 Task: Find connections with filter location Rowville with filter topic #Startuplife with filter profile language Spanish with filter current company MayHaps Consulting...!!! with filter school Maulana Azad College with filter industry Wholesale Footwear with filter service category Commercial Real Estate with filter keywords title Community Food Project Worker
Action: Mouse moved to (177, 179)
Screenshot: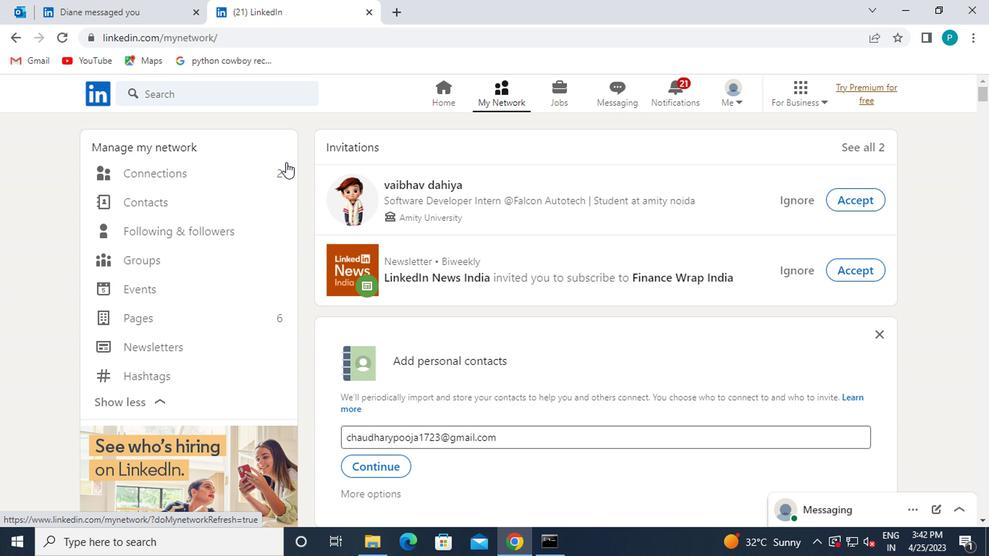
Action: Mouse pressed left at (177, 179)
Screenshot: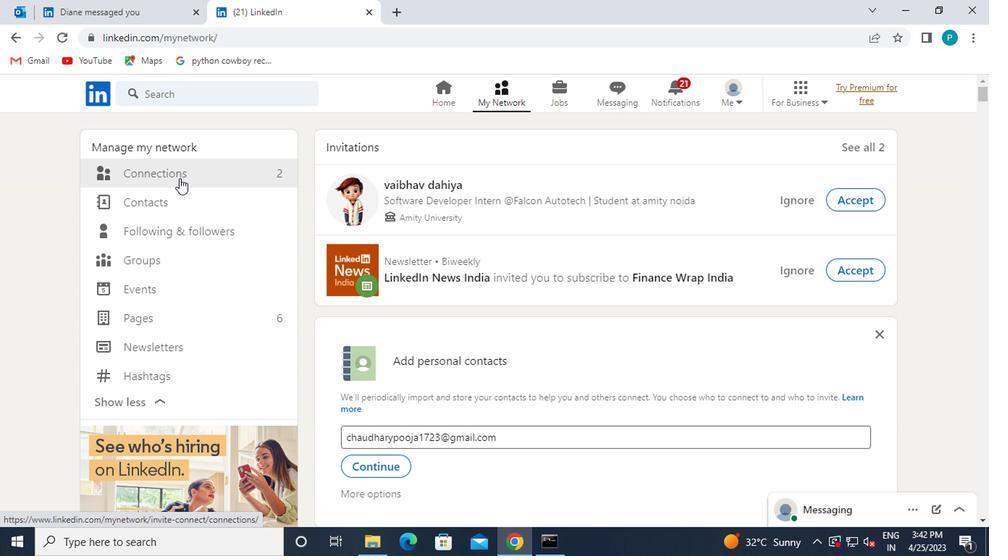 
Action: Mouse moved to (591, 179)
Screenshot: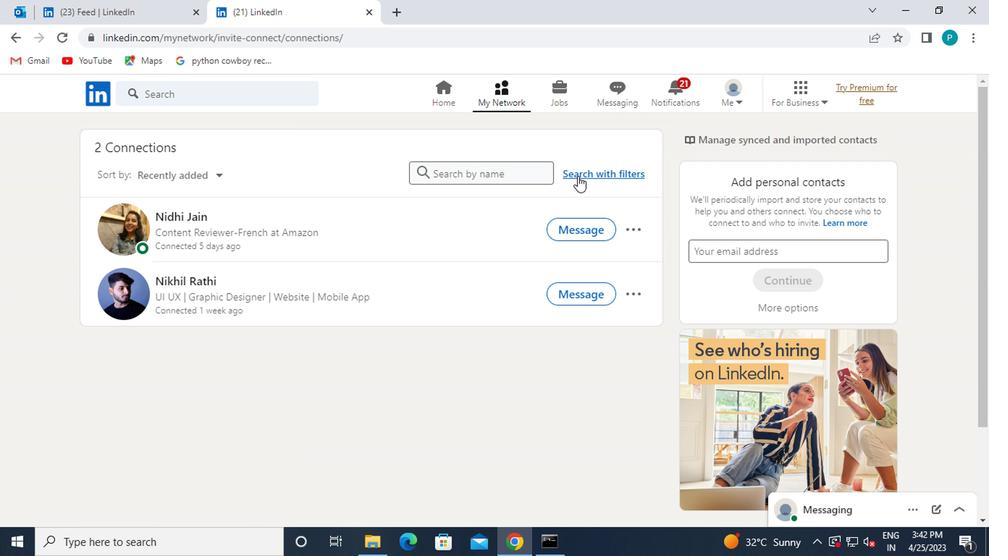 
Action: Mouse pressed left at (591, 179)
Screenshot: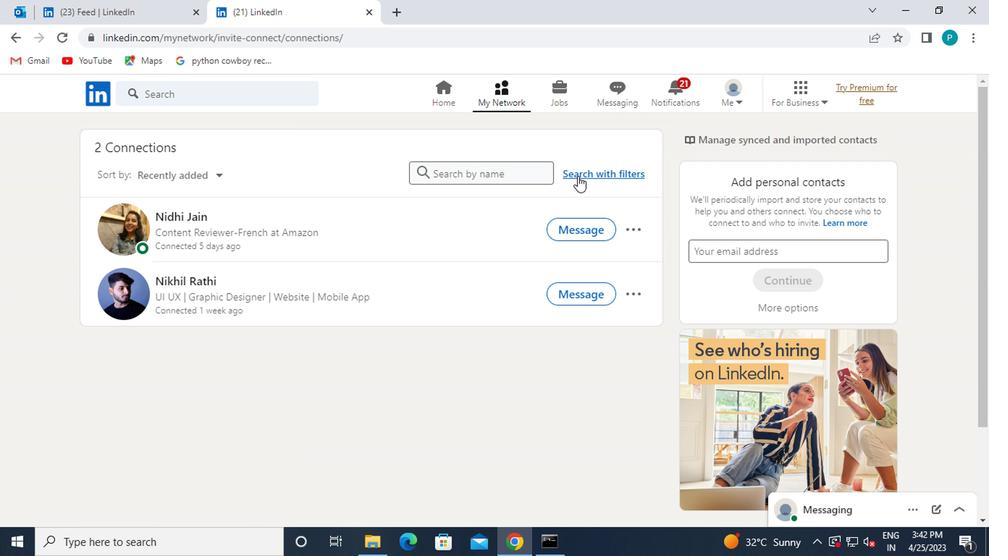 
Action: Mouse moved to (484, 138)
Screenshot: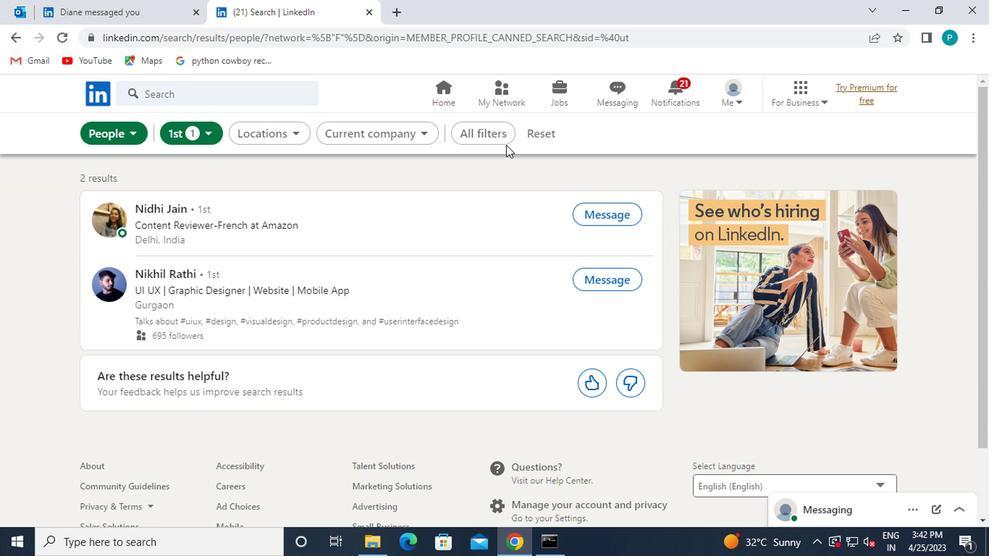 
Action: Mouse pressed left at (484, 138)
Screenshot: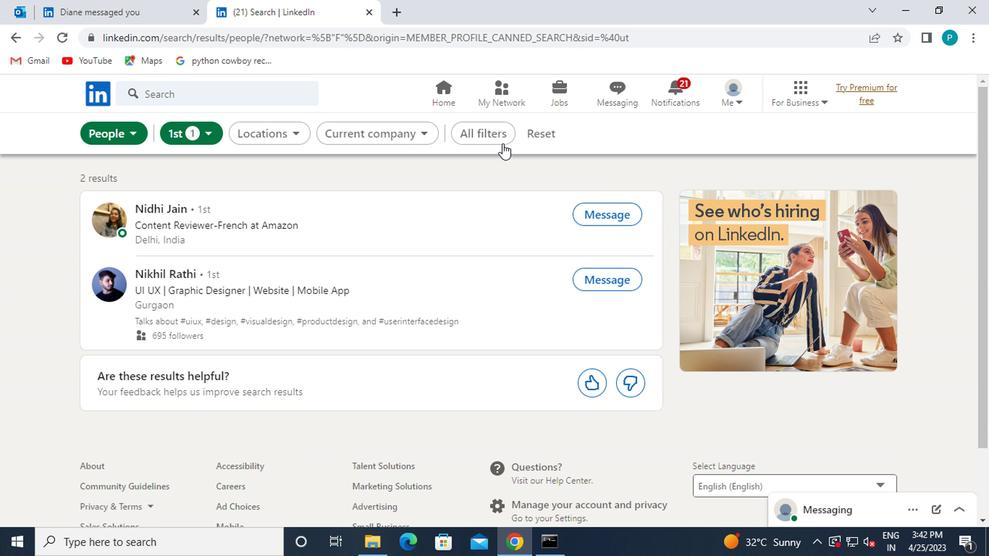 
Action: Mouse moved to (696, 276)
Screenshot: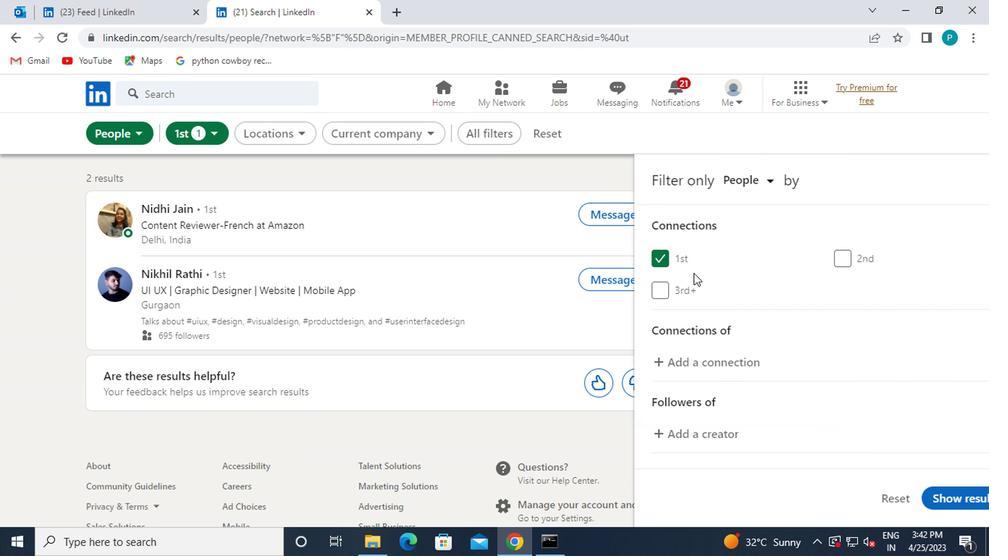 
Action: Mouse scrolled (696, 275) with delta (0, -1)
Screenshot: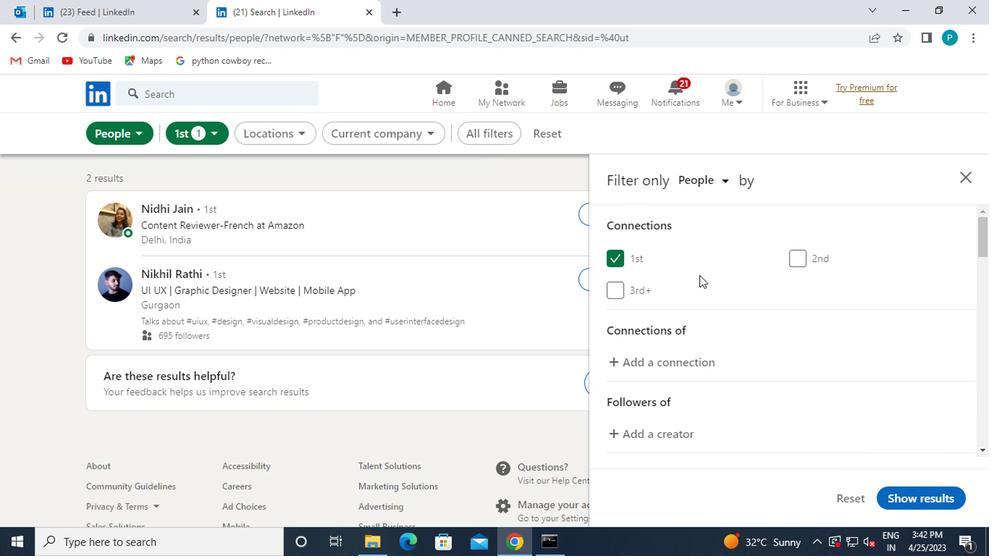 
Action: Mouse scrolled (696, 275) with delta (0, -1)
Screenshot: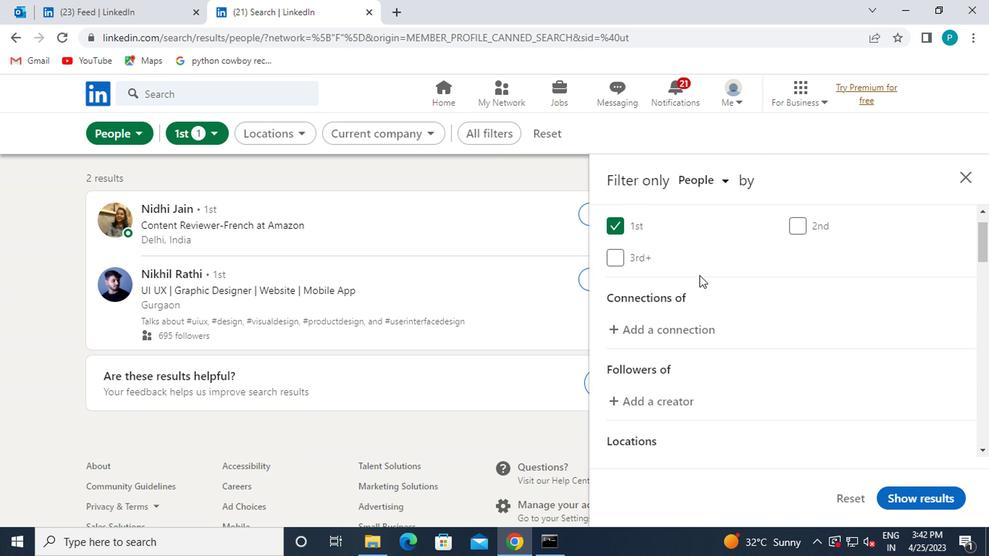 
Action: Mouse moved to (738, 365)
Screenshot: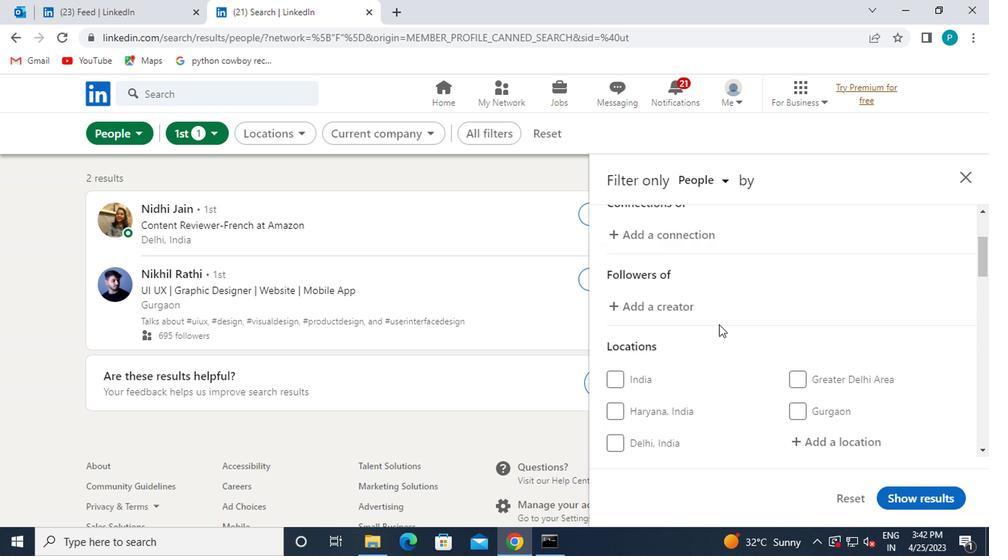 
Action: Mouse scrolled (738, 364) with delta (0, 0)
Screenshot: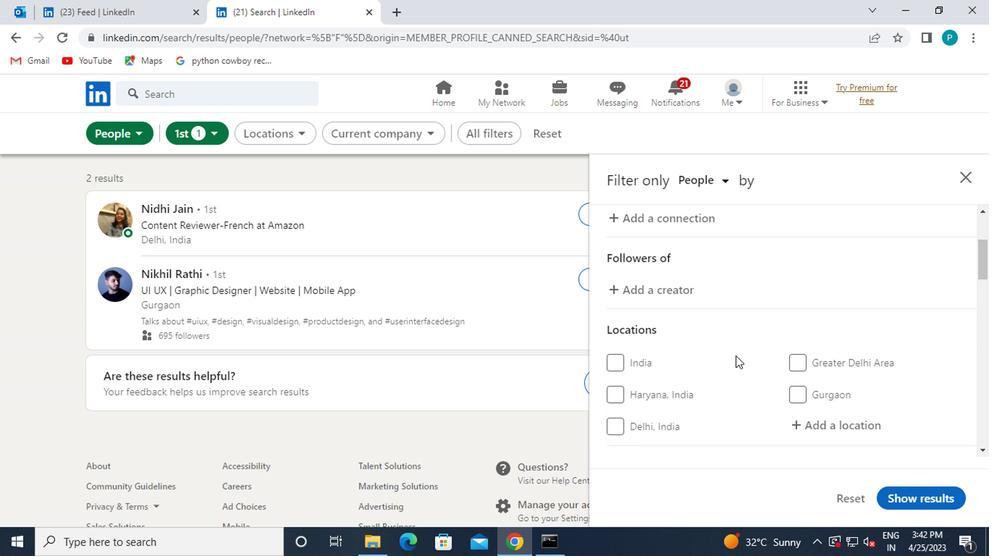 
Action: Mouse moved to (796, 356)
Screenshot: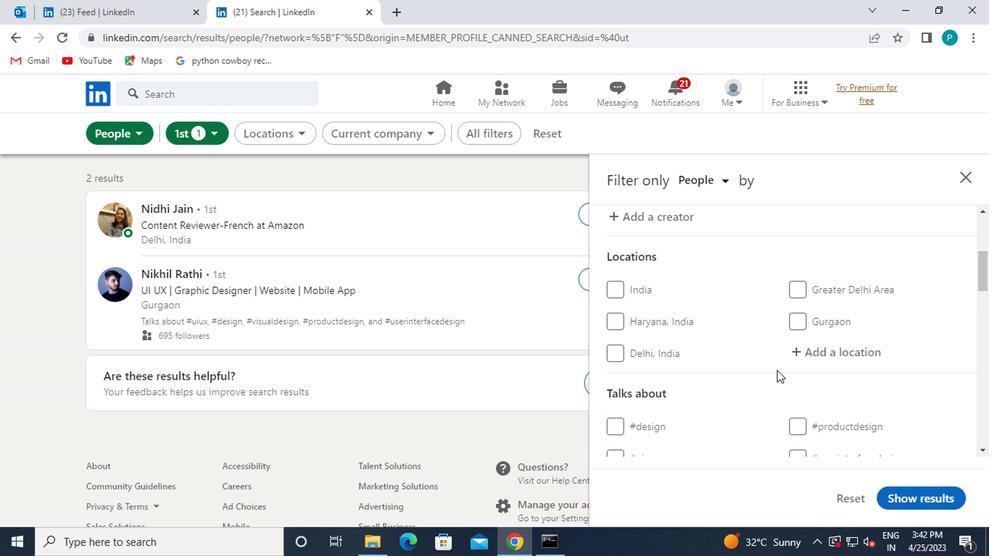 
Action: Mouse pressed left at (796, 356)
Screenshot: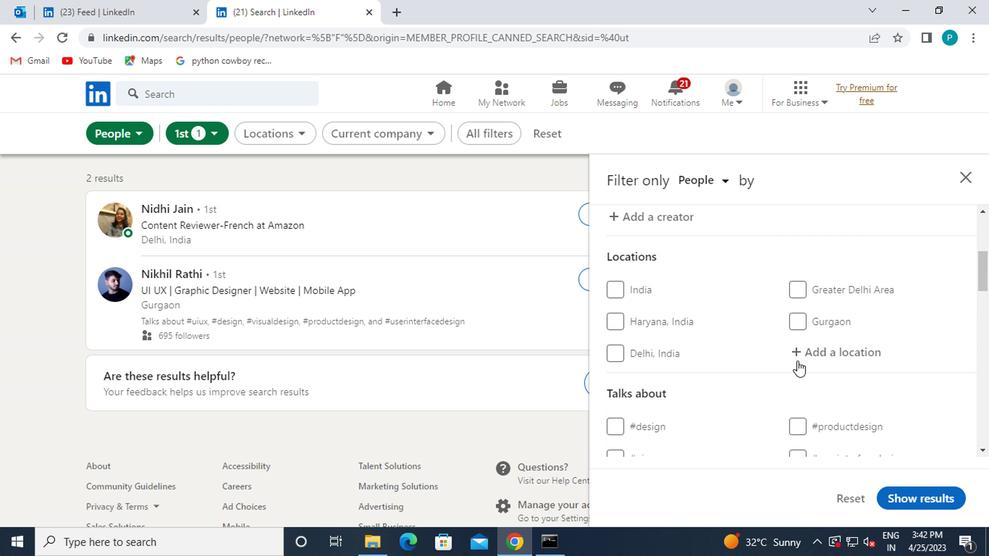 
Action: Mouse moved to (426, 555)
Screenshot: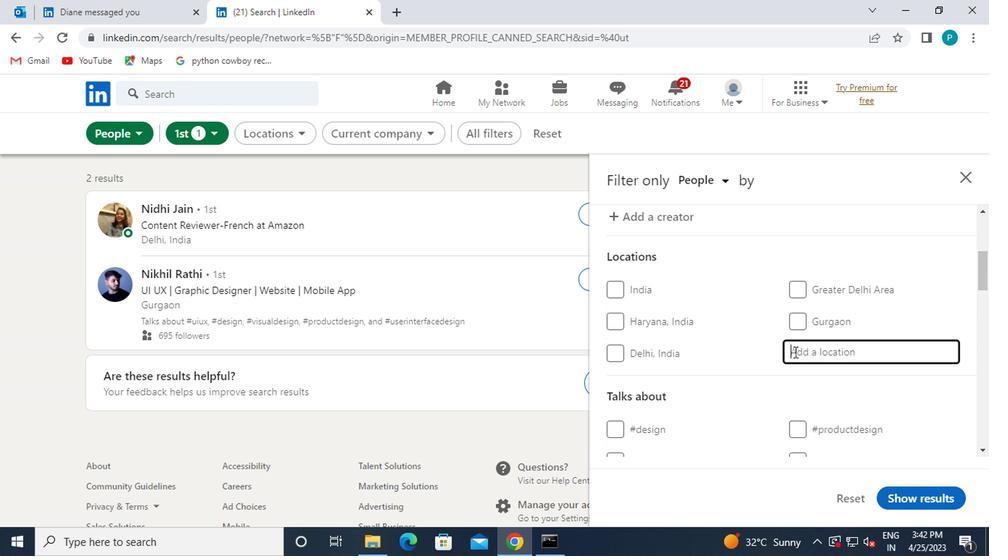 
Action: Key pressed <Key.caps_lock>
Screenshot: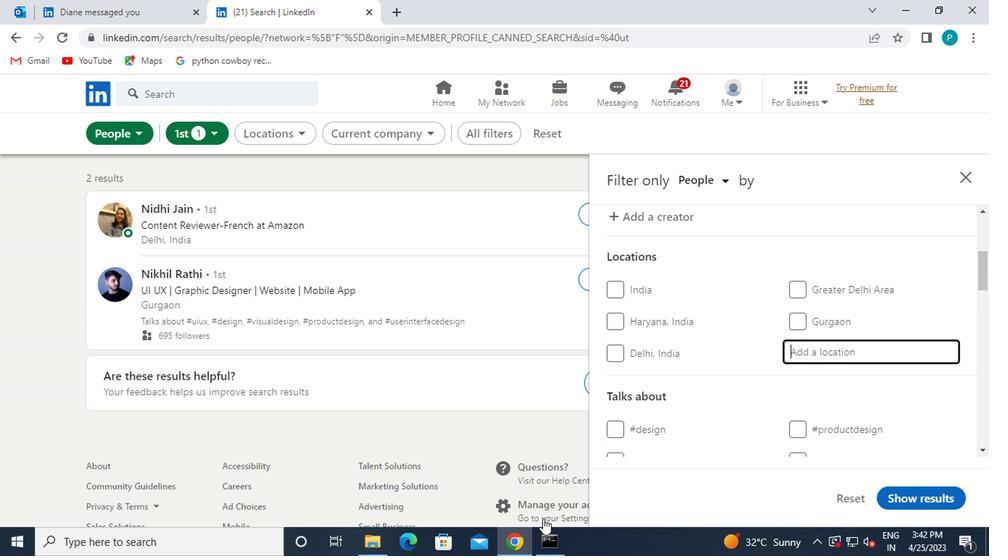 
Action: Mouse moved to (378, 555)
Screenshot: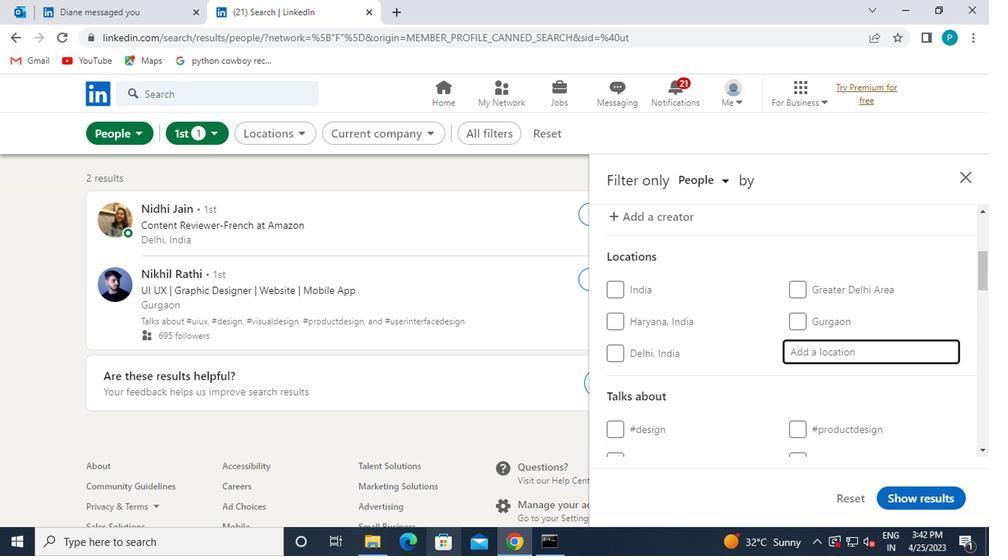 
Action: Key pressed r
Screenshot: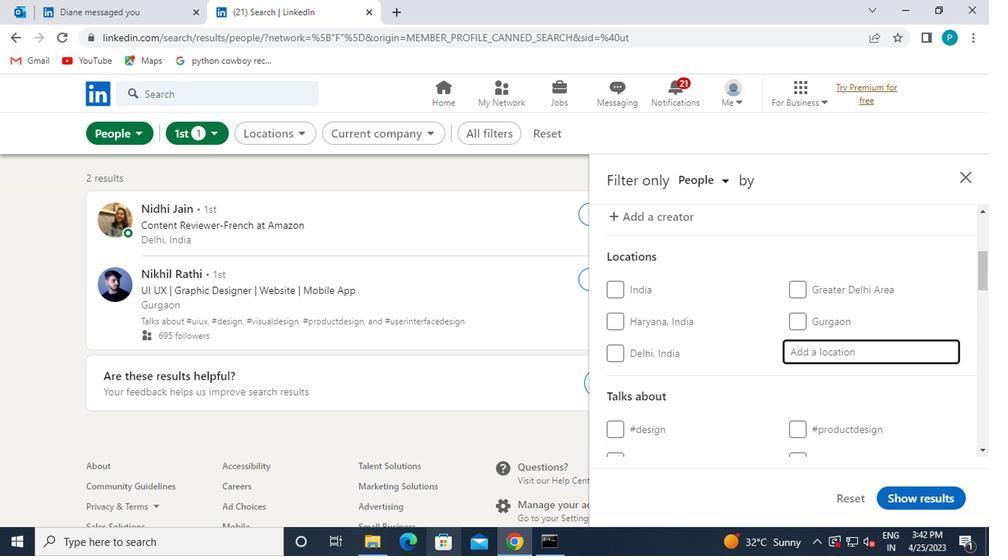 
Action: Mouse moved to (370, 555)
Screenshot: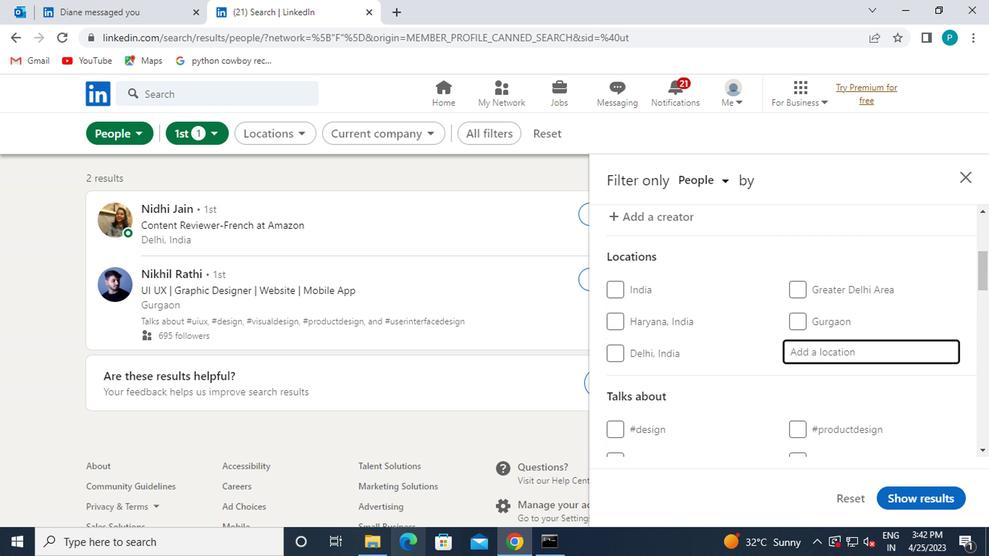 
Action: Key pressed <Key.caps_lock>
Screenshot: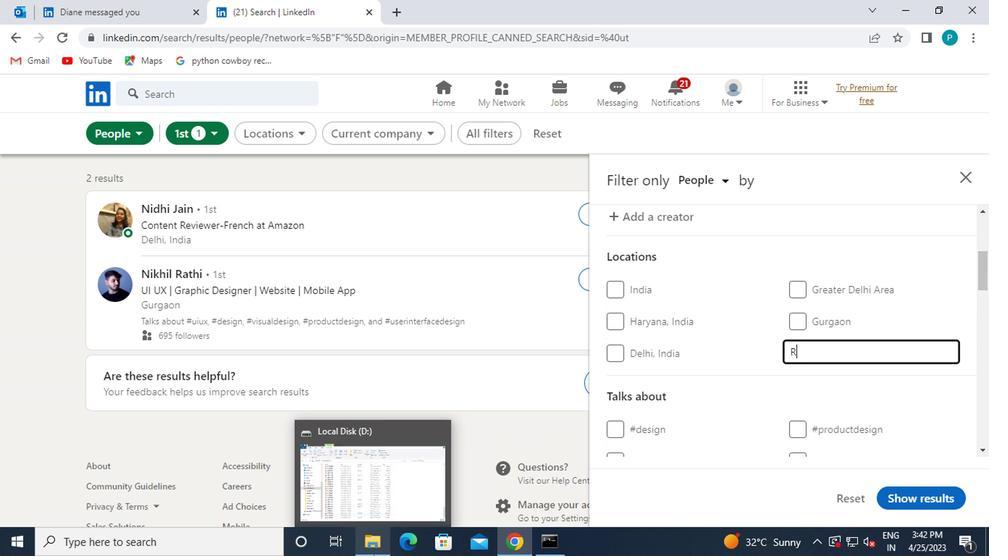 
Action: Mouse moved to (503, 424)
Screenshot: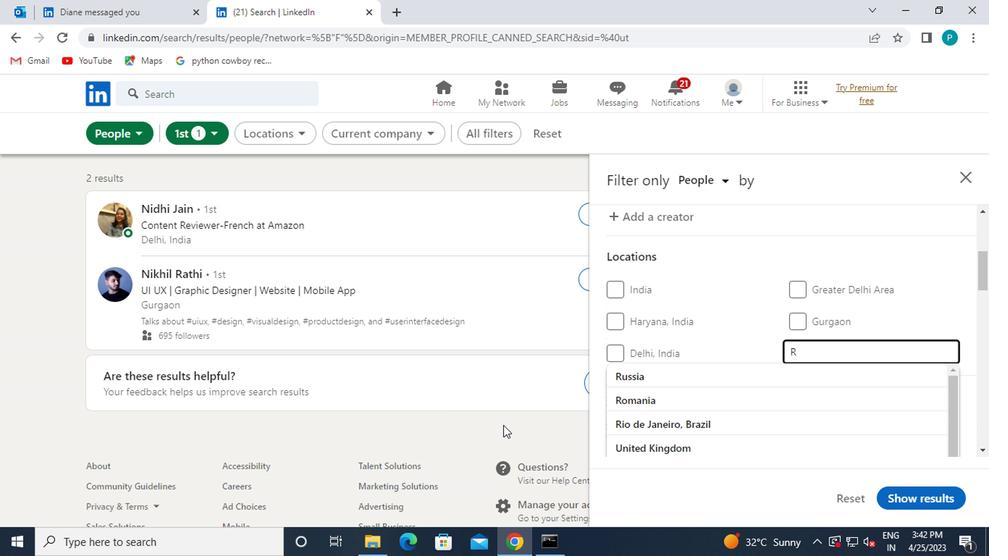 
Action: Key pressed owville
Screenshot: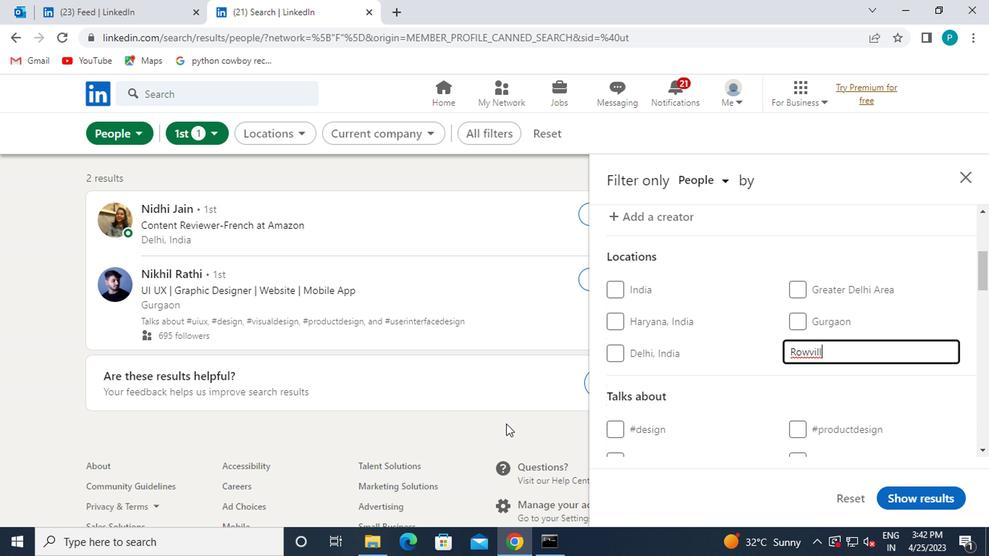 
Action: Mouse moved to (681, 420)
Screenshot: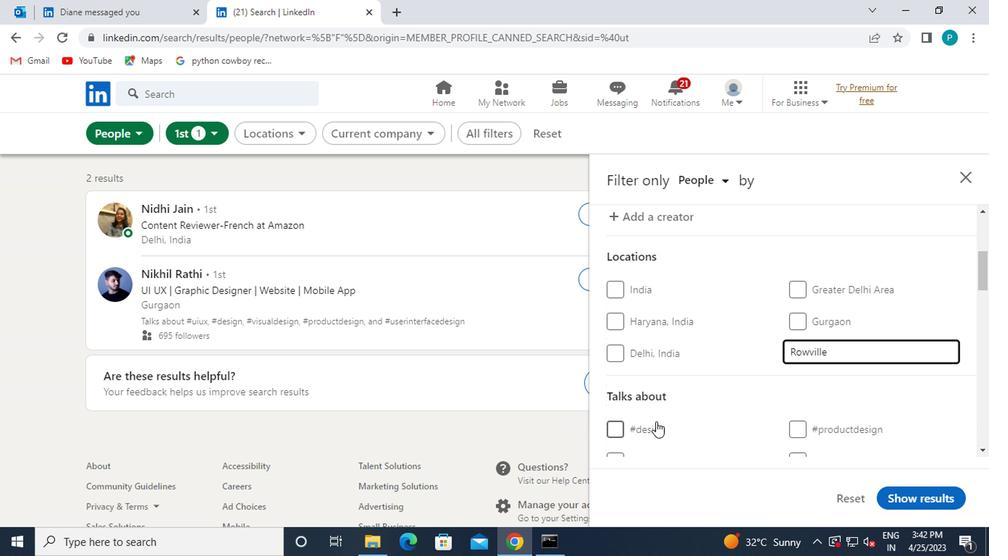 
Action: Key pressed <Key.enter>
Screenshot: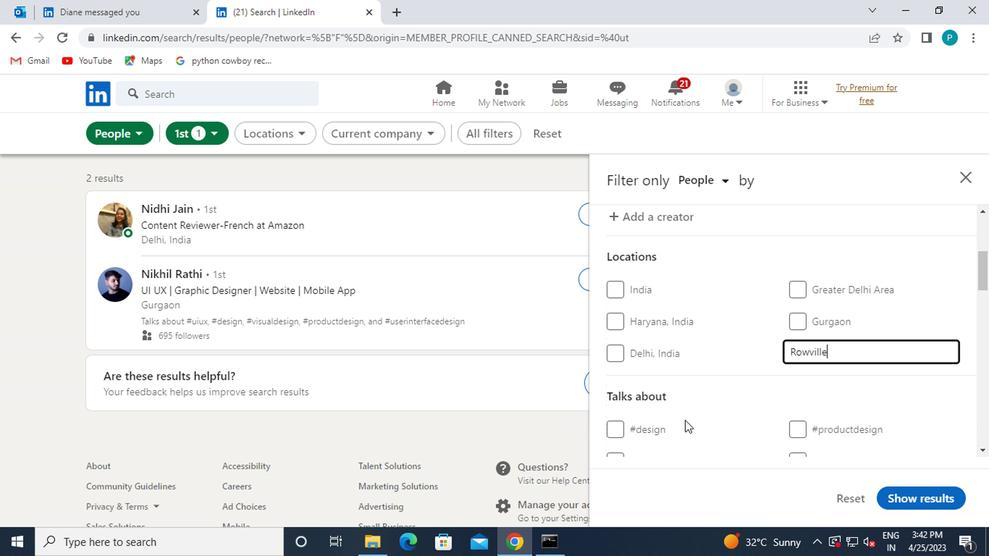 
Action: Mouse moved to (736, 387)
Screenshot: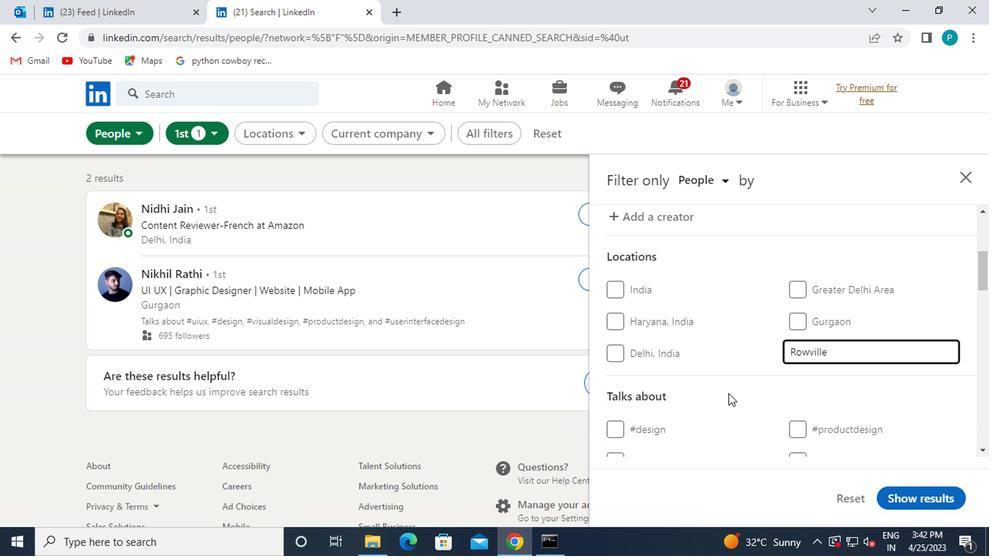 
Action: Mouse scrolled (736, 386) with delta (0, -1)
Screenshot: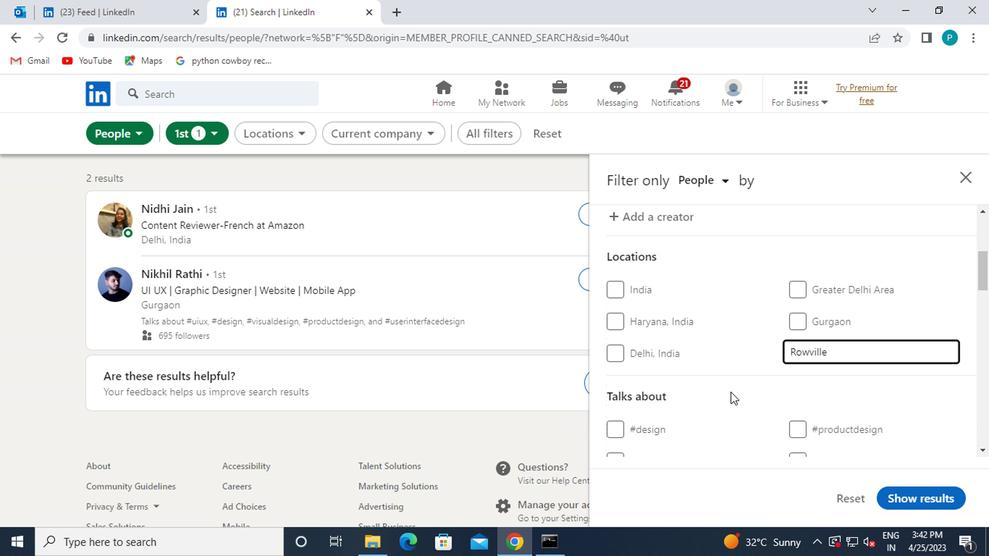 
Action: Mouse moved to (804, 424)
Screenshot: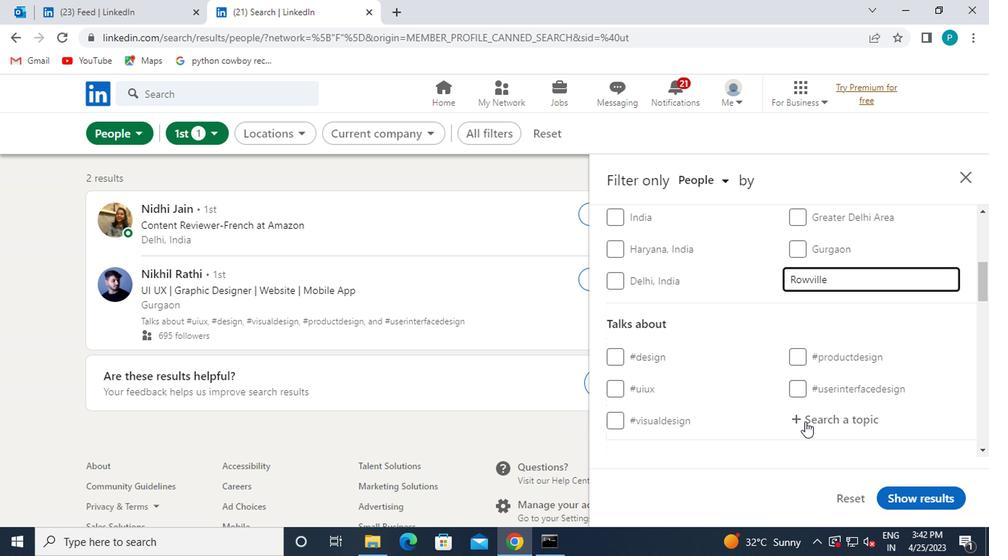 
Action: Mouse pressed left at (804, 424)
Screenshot: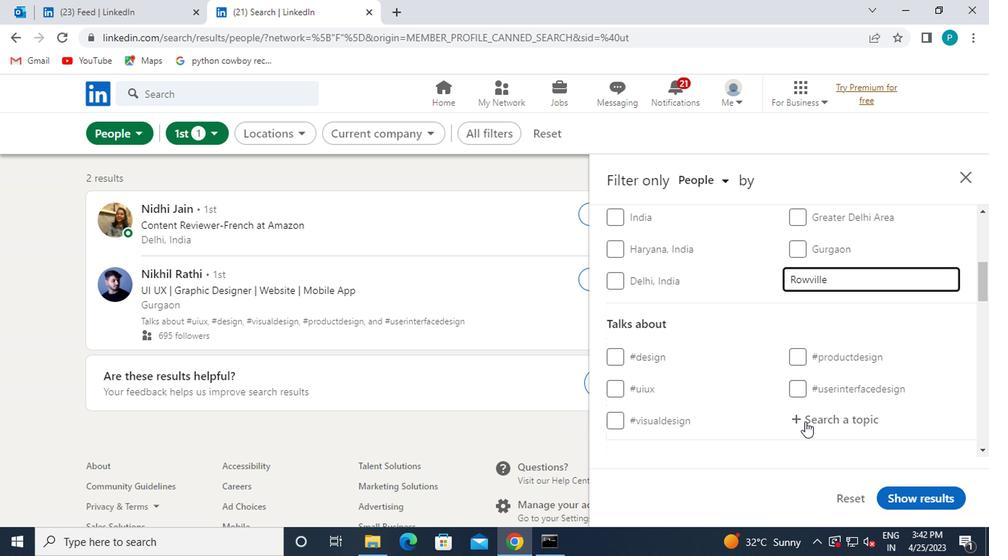 
Action: Mouse moved to (804, 426)
Screenshot: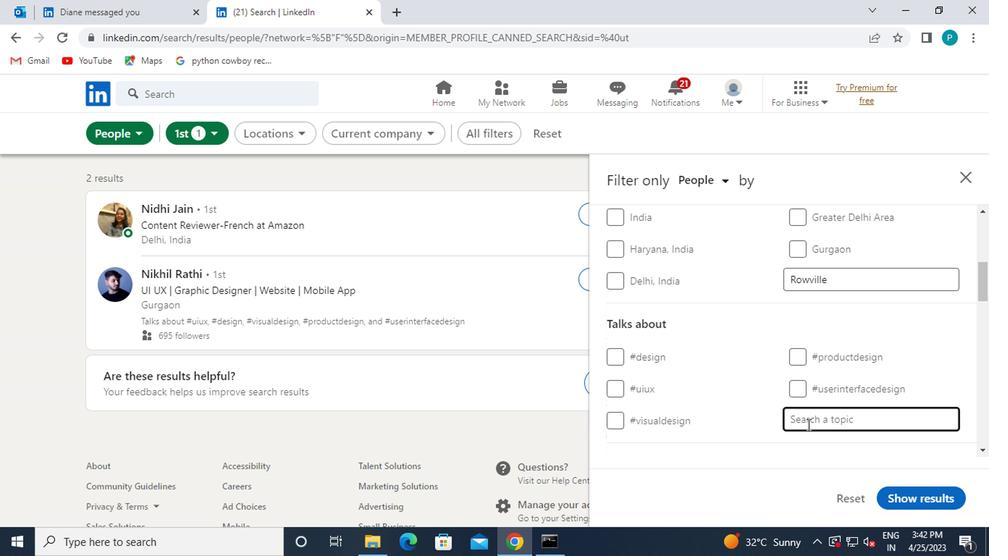 
Action: Key pressed <Key.shift>
Screenshot: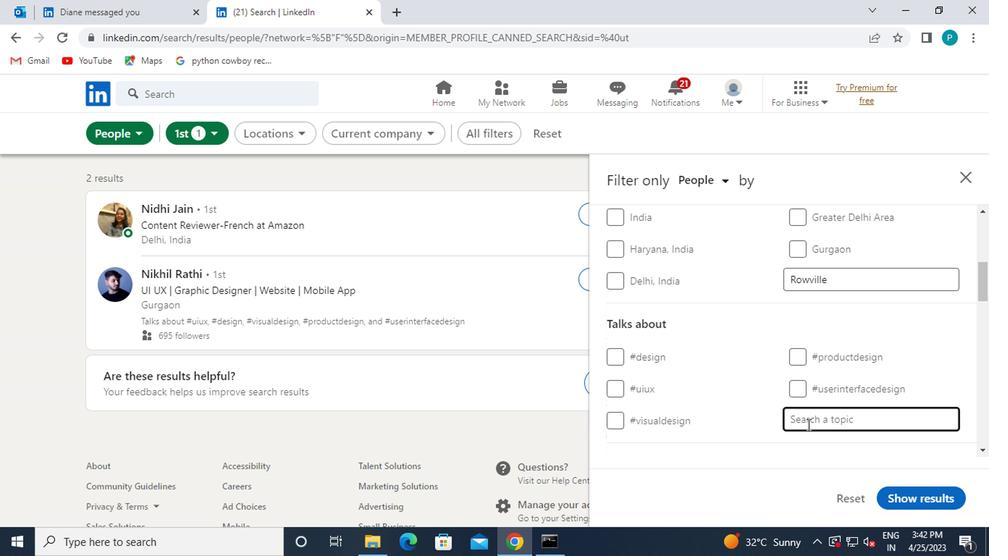 
Action: Mouse moved to (785, 440)
Screenshot: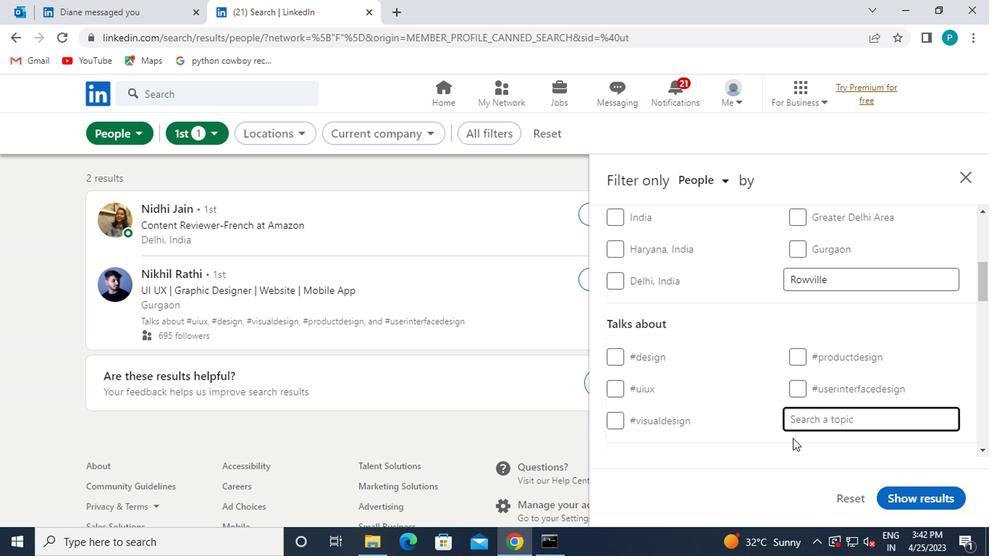 
Action: Key pressed #ST
Screenshot: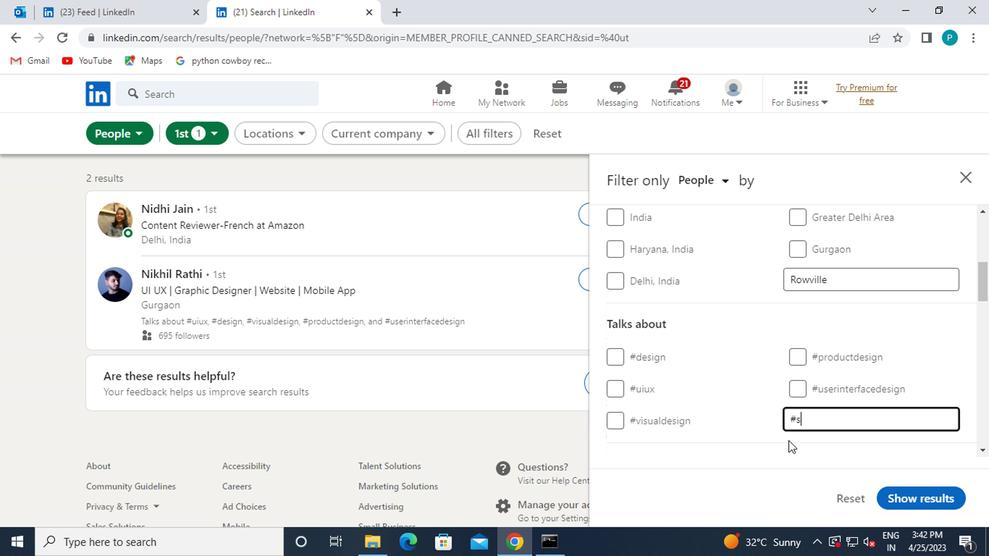 
Action: Mouse moved to (784, 491)
Screenshot: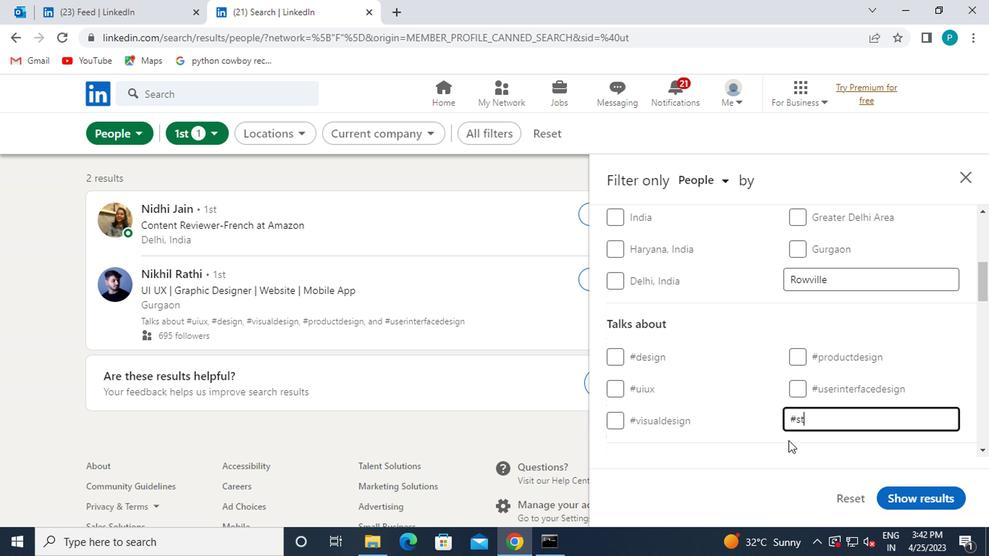 
Action: Key pressed ARTUPLIFE
Screenshot: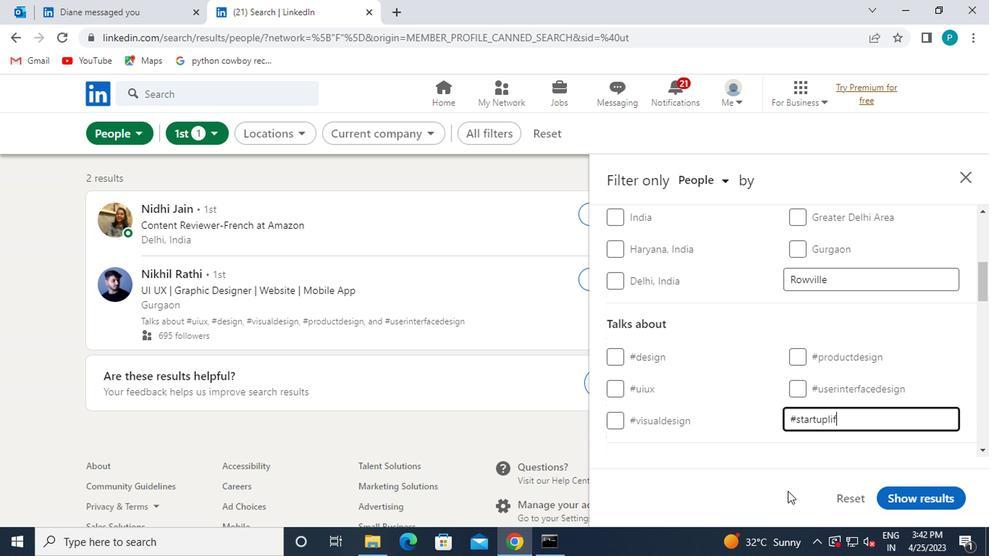 
Action: Mouse moved to (760, 447)
Screenshot: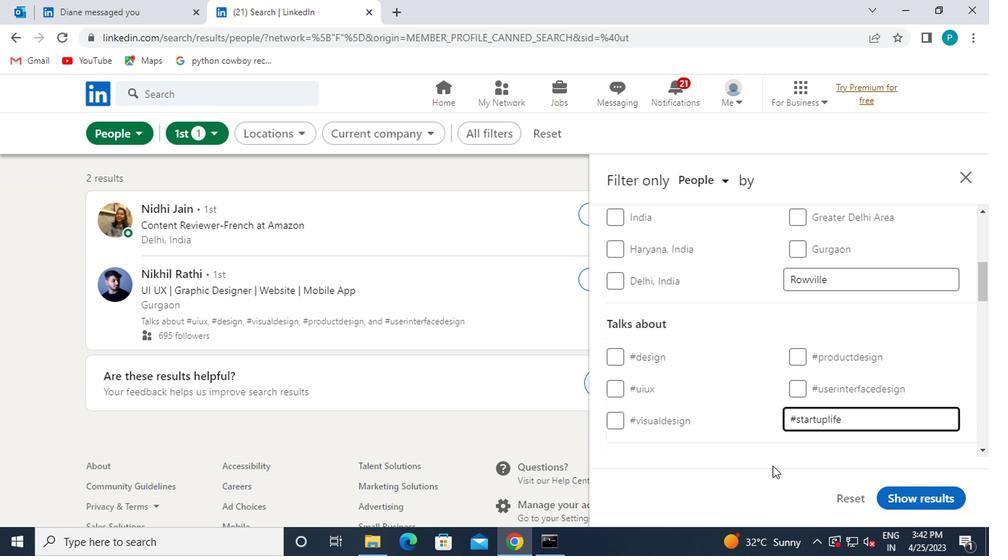 
Action: Mouse scrolled (760, 446) with delta (0, -1)
Screenshot: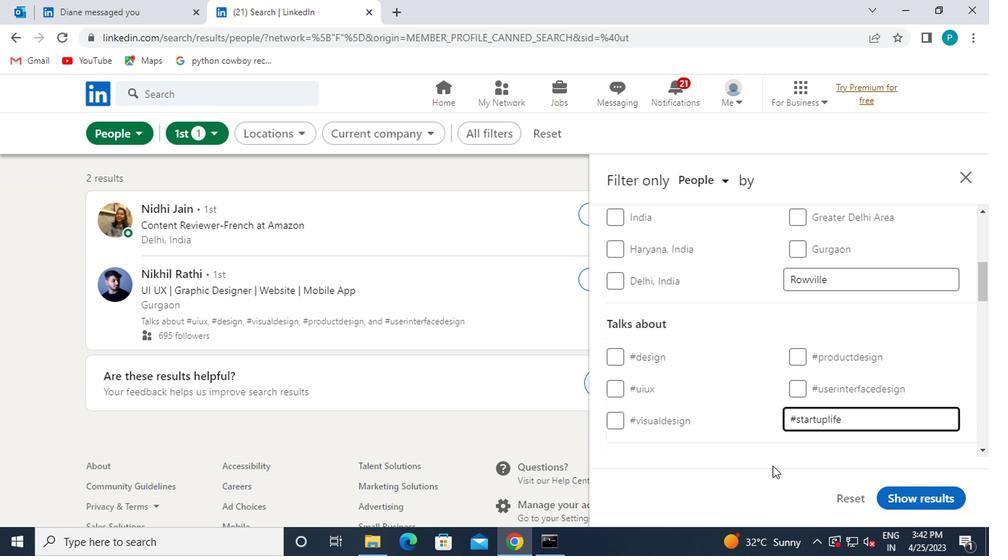 
Action: Mouse scrolled (760, 446) with delta (0, -1)
Screenshot: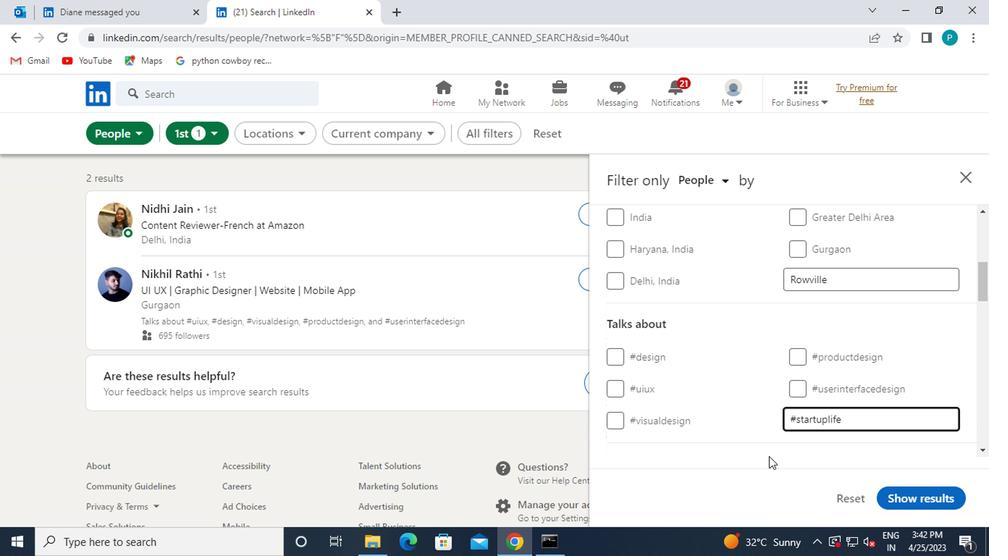 
Action: Mouse moved to (740, 362)
Screenshot: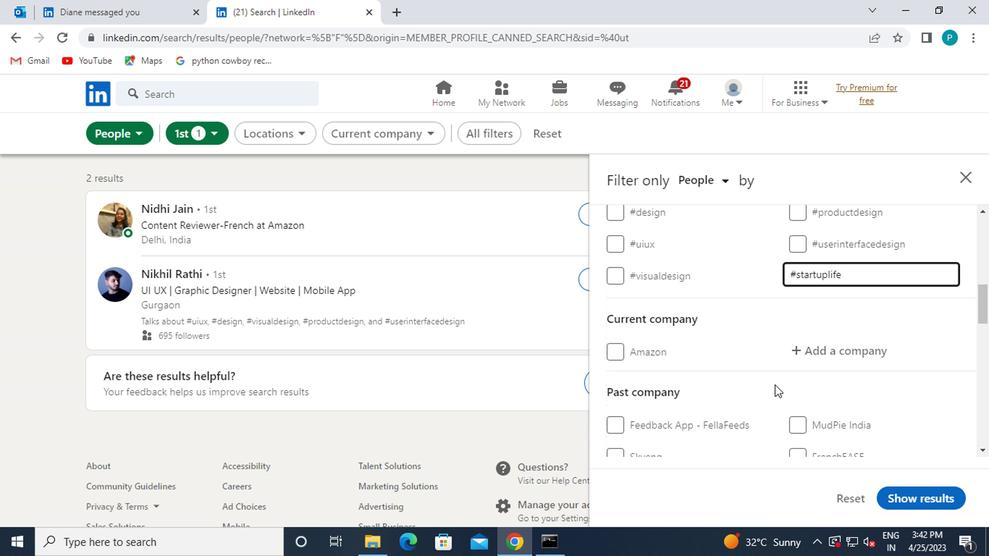 
Action: Mouse scrolled (740, 361) with delta (0, -1)
Screenshot: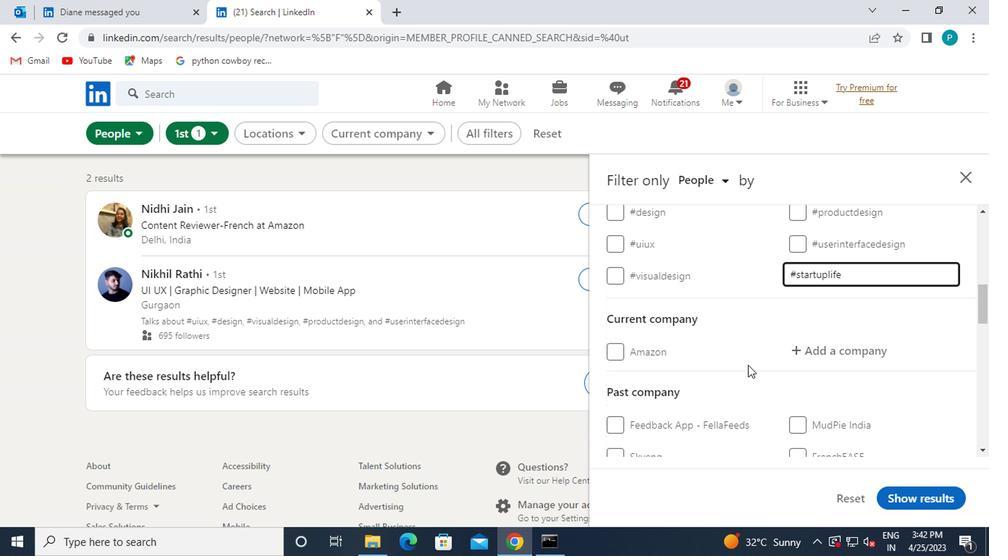 
Action: Mouse moved to (799, 273)
Screenshot: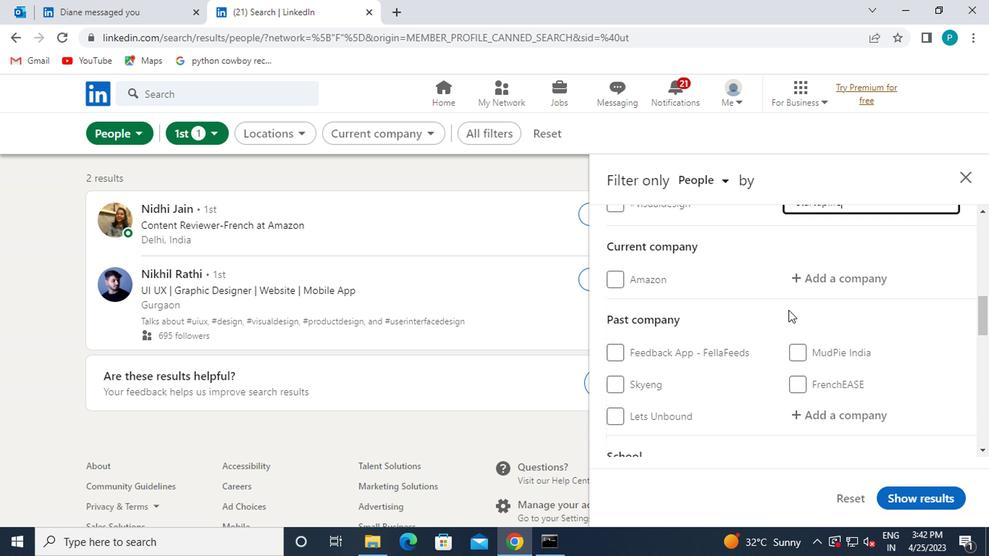 
Action: Mouse pressed left at (799, 273)
Screenshot: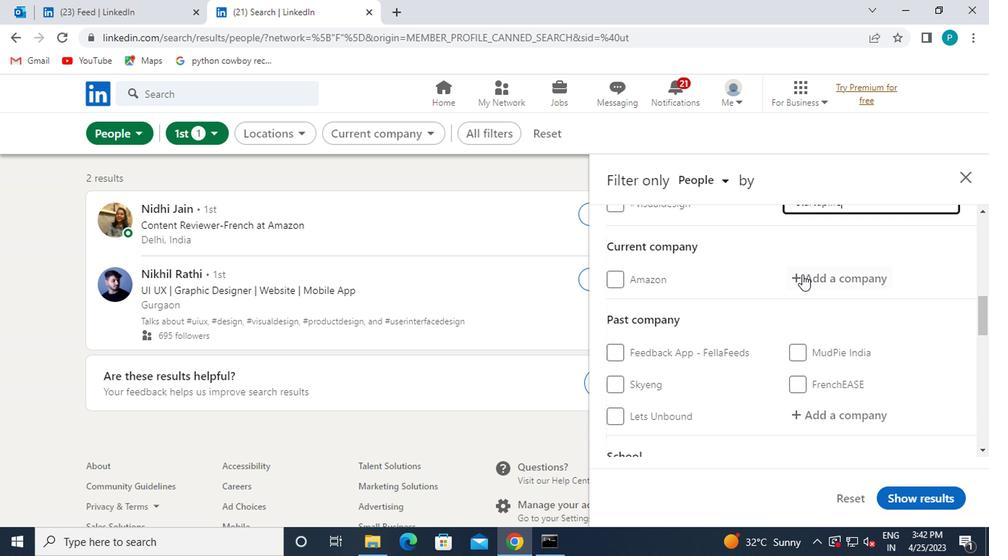 
Action: Mouse moved to (799, 273)
Screenshot: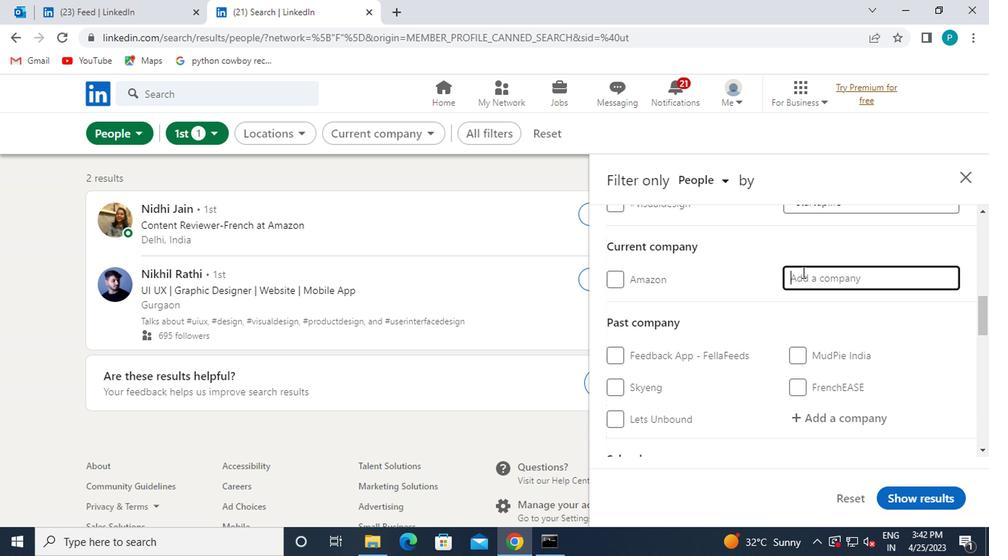
Action: Key pressed MAYHAPS
Screenshot: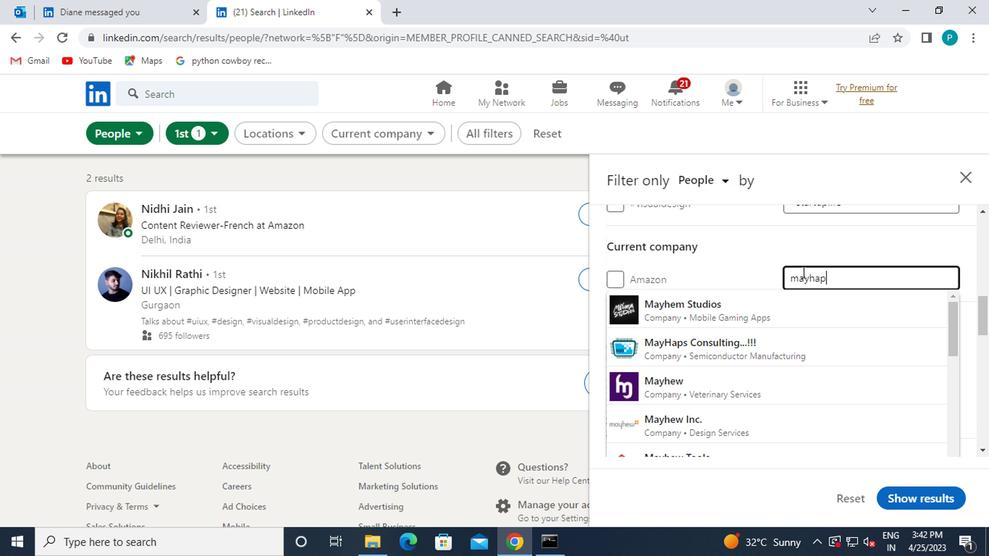 
Action: Mouse moved to (764, 310)
Screenshot: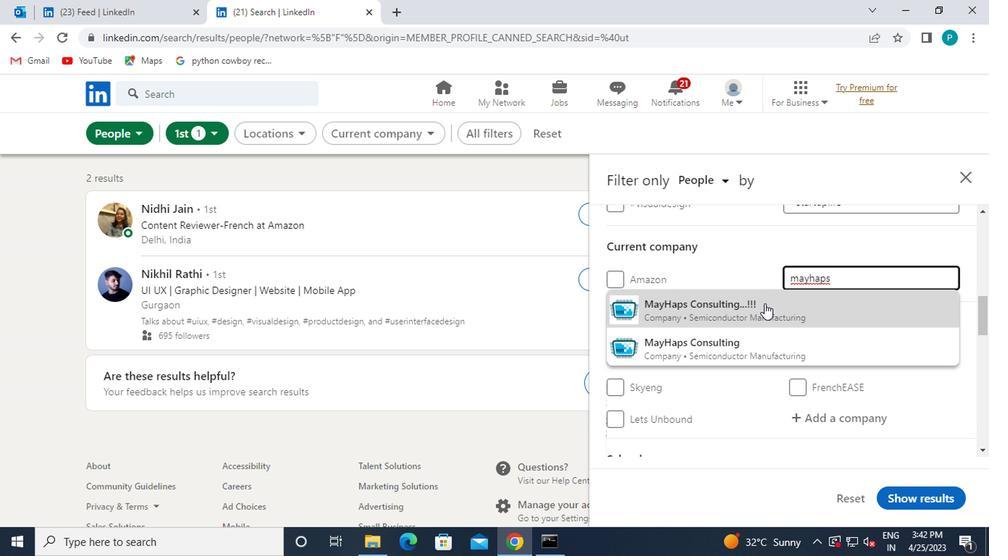 
Action: Mouse pressed left at (764, 310)
Screenshot: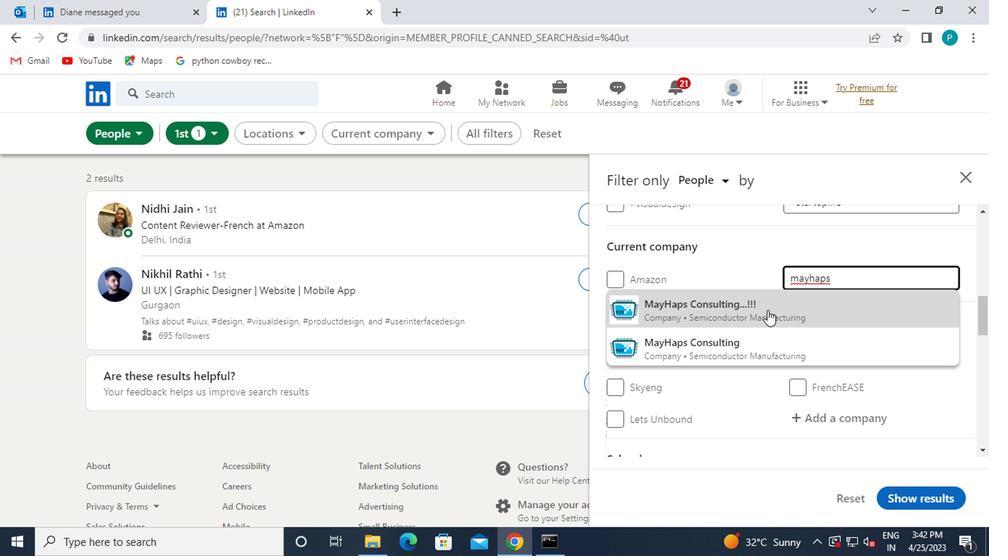
Action: Mouse moved to (732, 385)
Screenshot: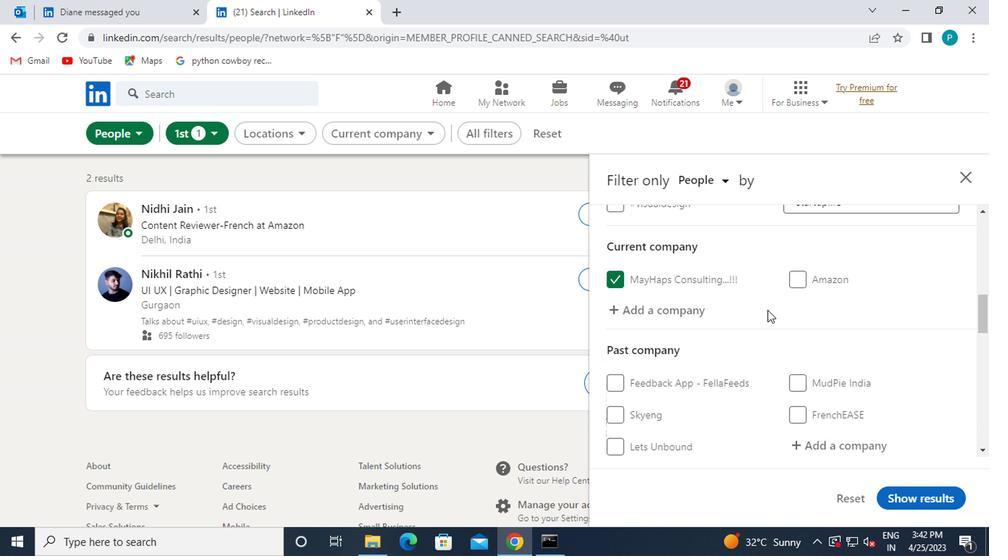 
Action: Mouse scrolled (732, 384) with delta (0, -1)
Screenshot: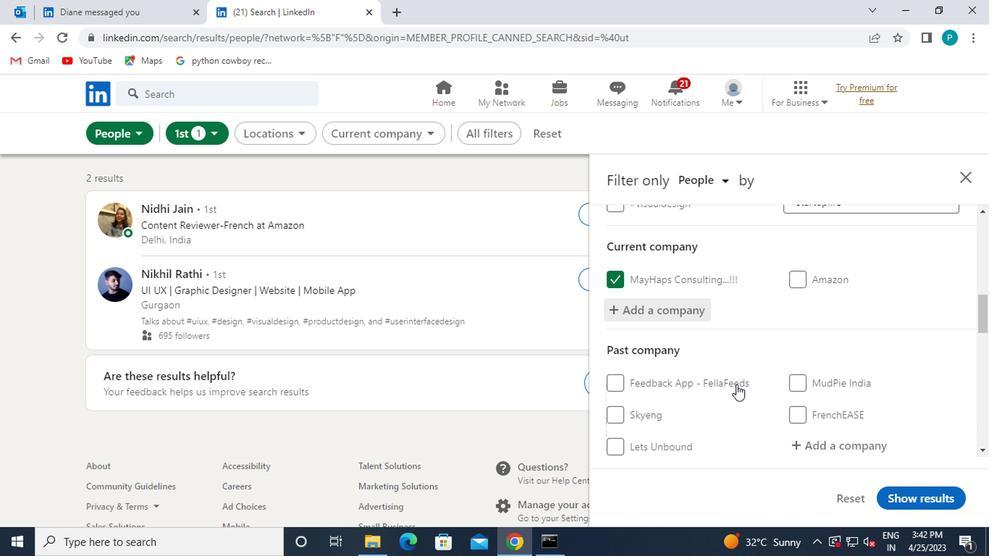 
Action: Mouse moved to (733, 379)
Screenshot: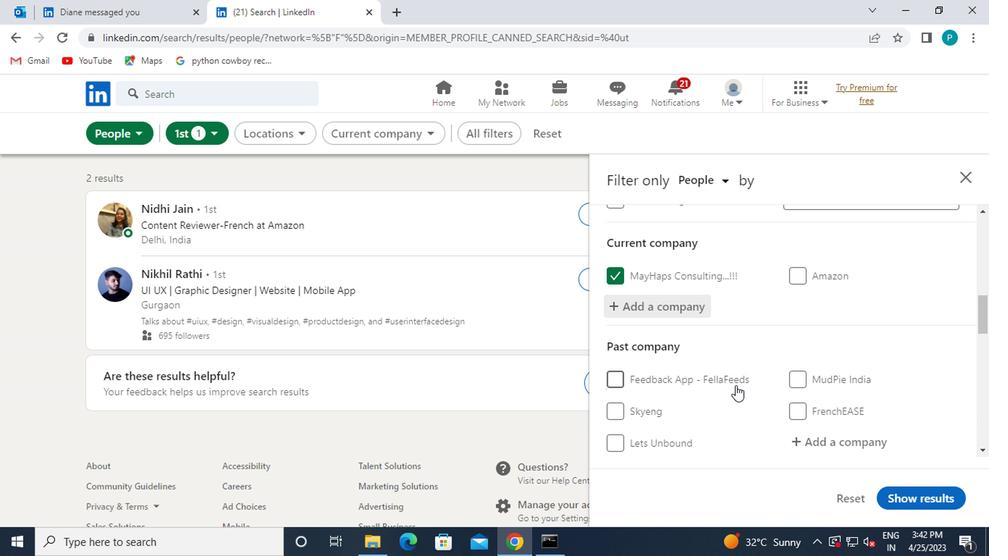 
Action: Mouse scrolled (733, 379) with delta (0, 0)
Screenshot: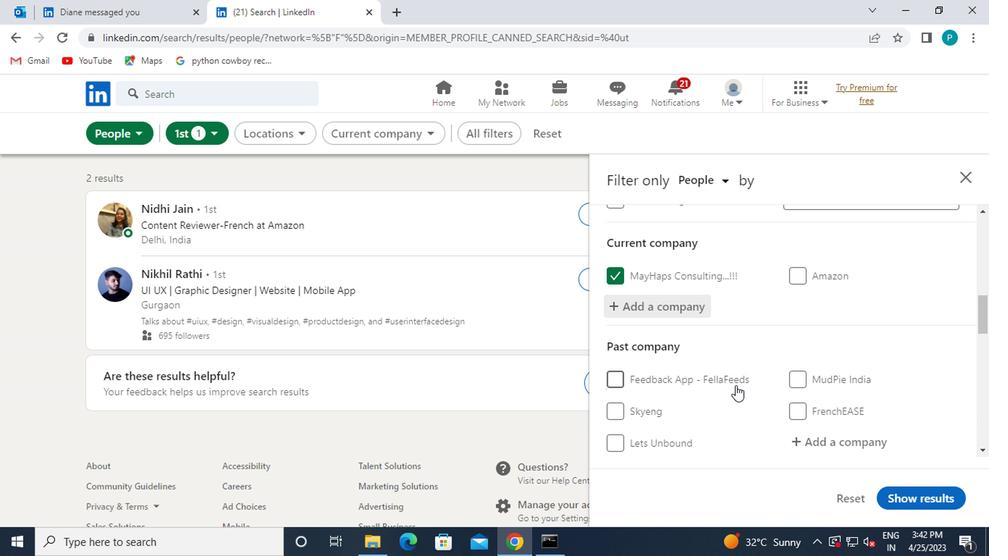 
Action: Mouse moved to (806, 364)
Screenshot: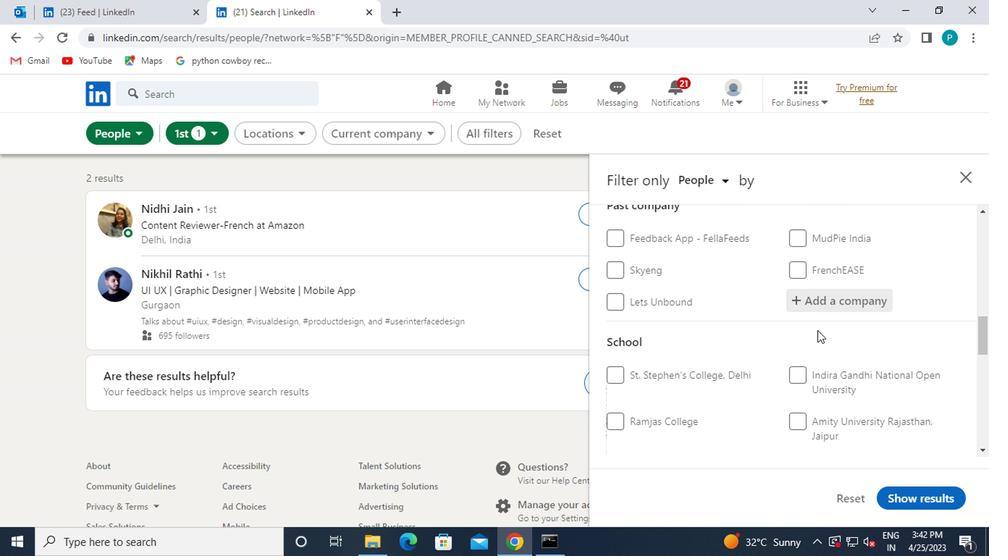 
Action: Mouse scrolled (806, 364) with delta (0, 0)
Screenshot: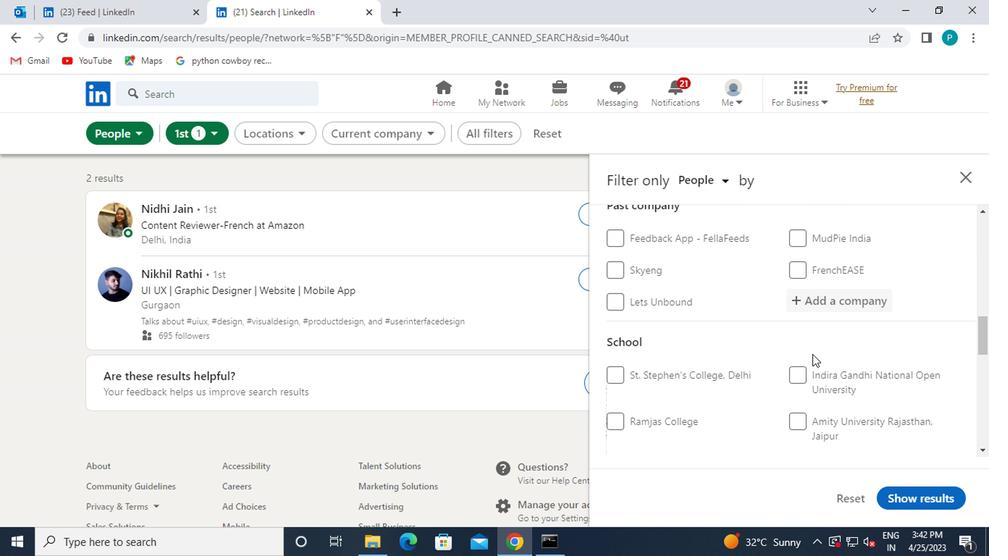 
Action: Mouse moved to (812, 403)
Screenshot: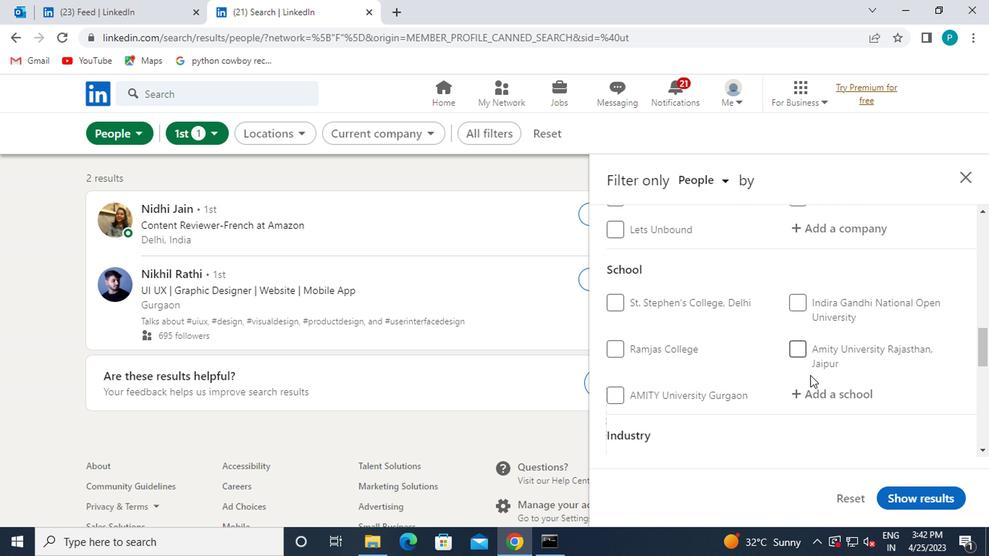 
Action: Mouse pressed left at (812, 403)
Screenshot: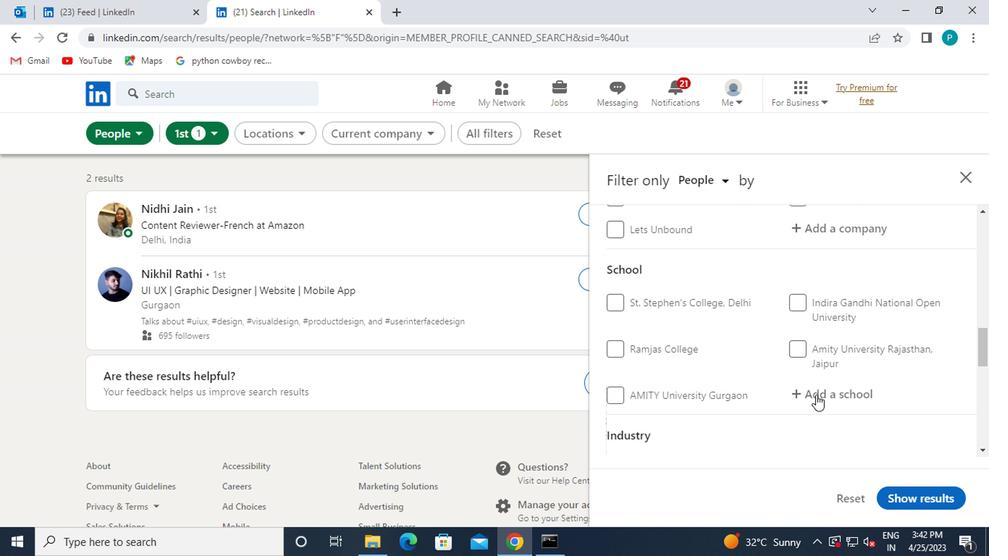 
Action: Mouse moved to (823, 402)
Screenshot: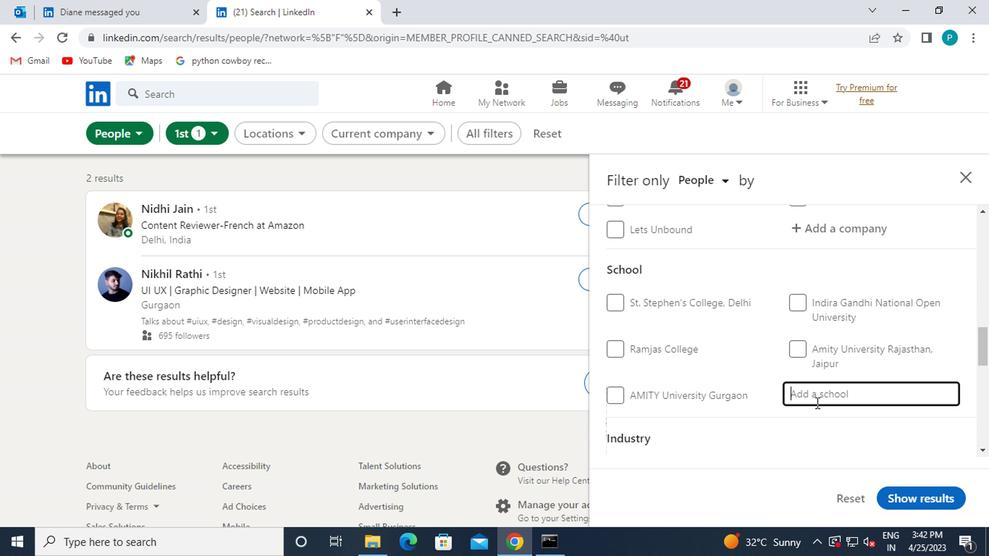 
Action: Key pressed MAULANA
Screenshot: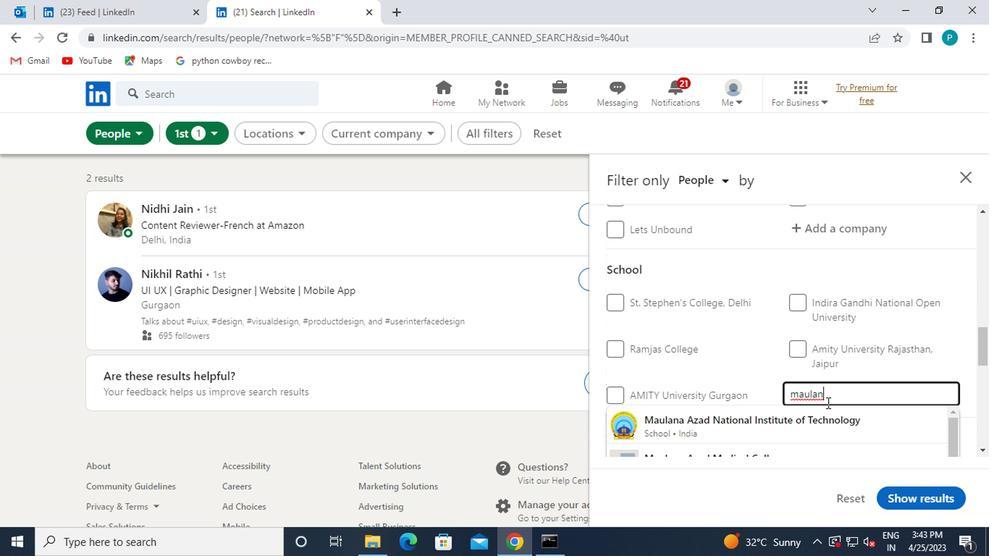 
Action: Mouse moved to (825, 413)
Screenshot: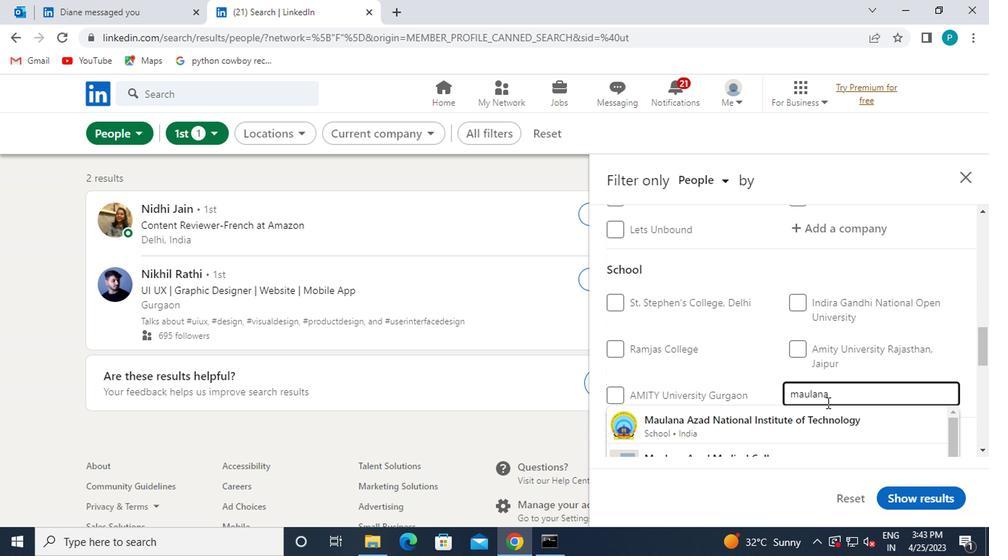 
Action: Mouse pressed left at (825, 413)
Screenshot: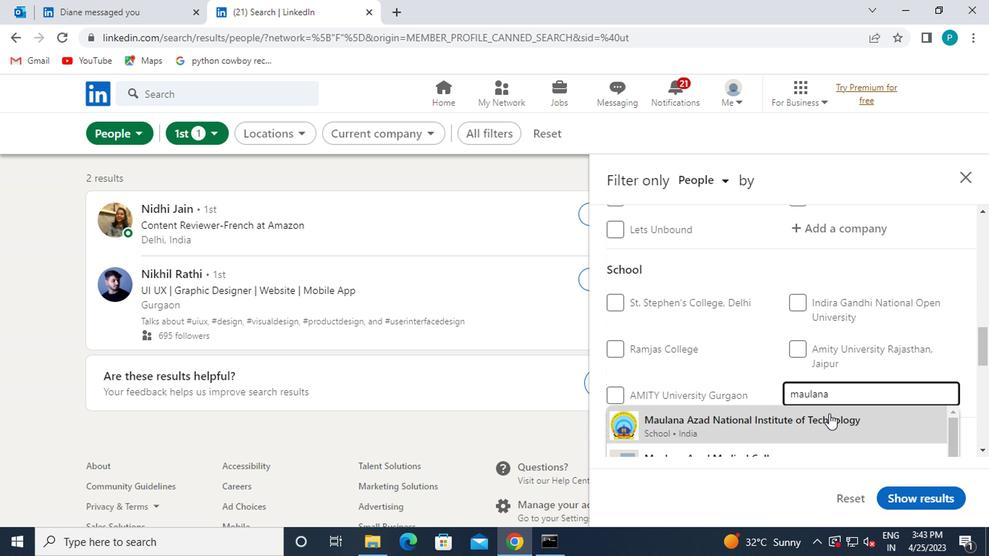 
Action: Mouse moved to (823, 413)
Screenshot: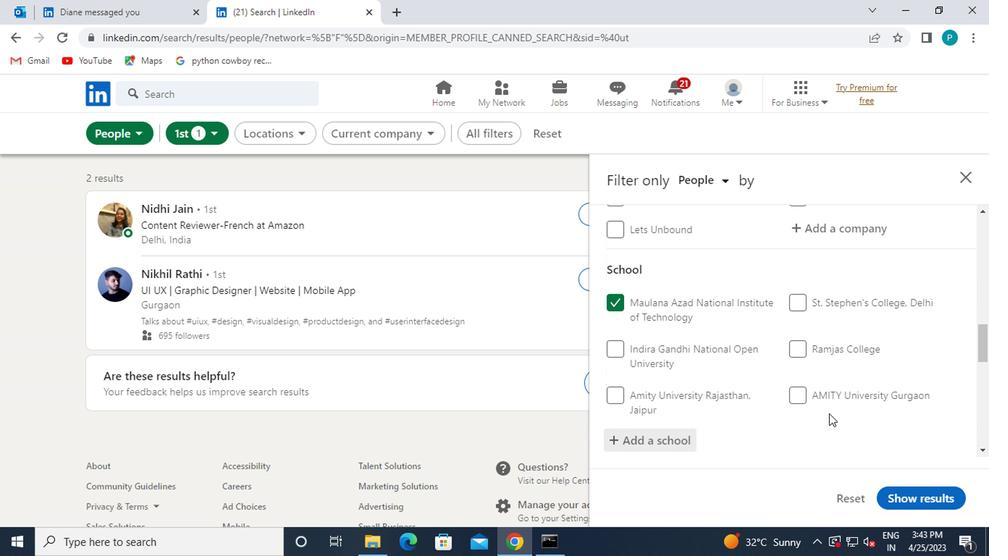 
Action: Mouse scrolled (823, 413) with delta (0, 0)
Screenshot: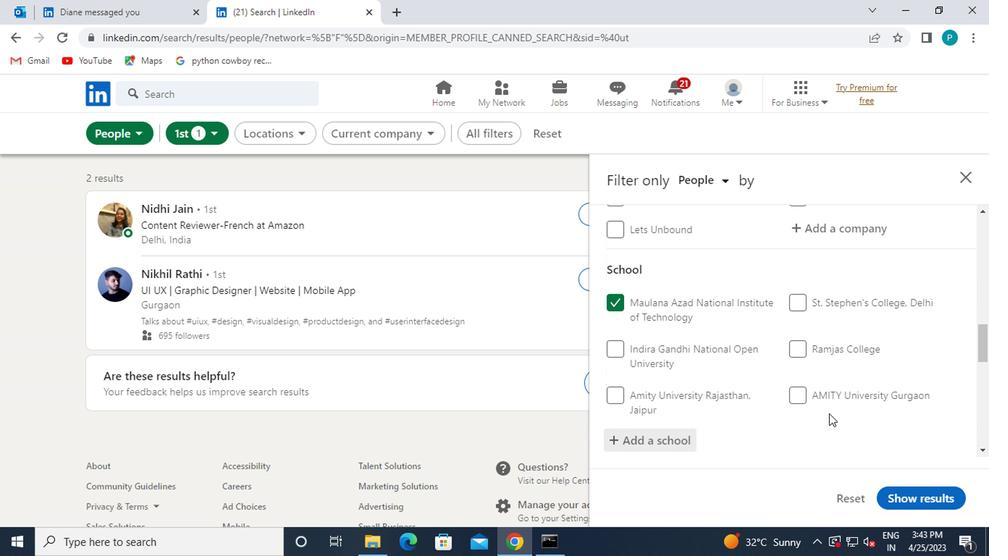 
Action: Mouse moved to (819, 413)
Screenshot: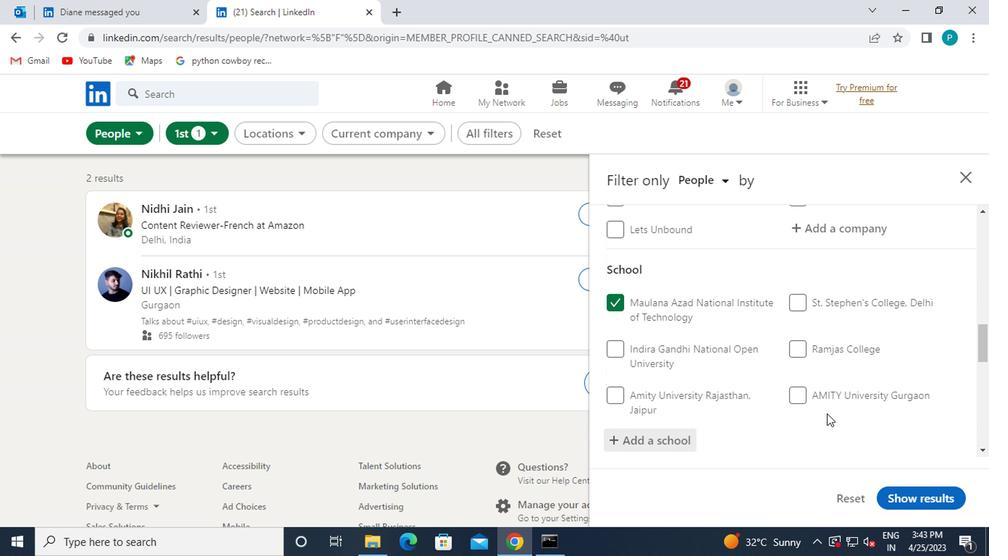 
Action: Mouse scrolled (819, 413) with delta (0, 0)
Screenshot: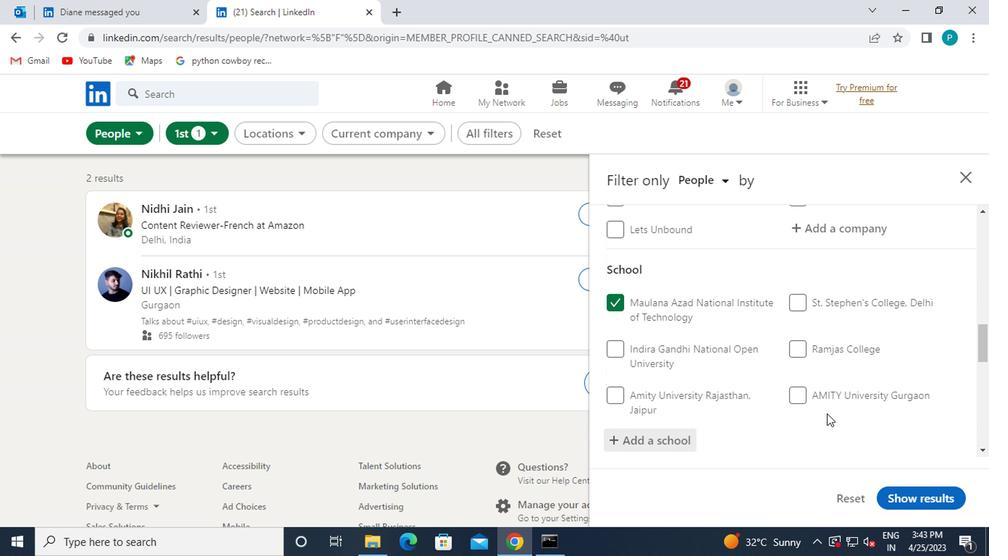 
Action: Mouse moved to (640, 376)
Screenshot: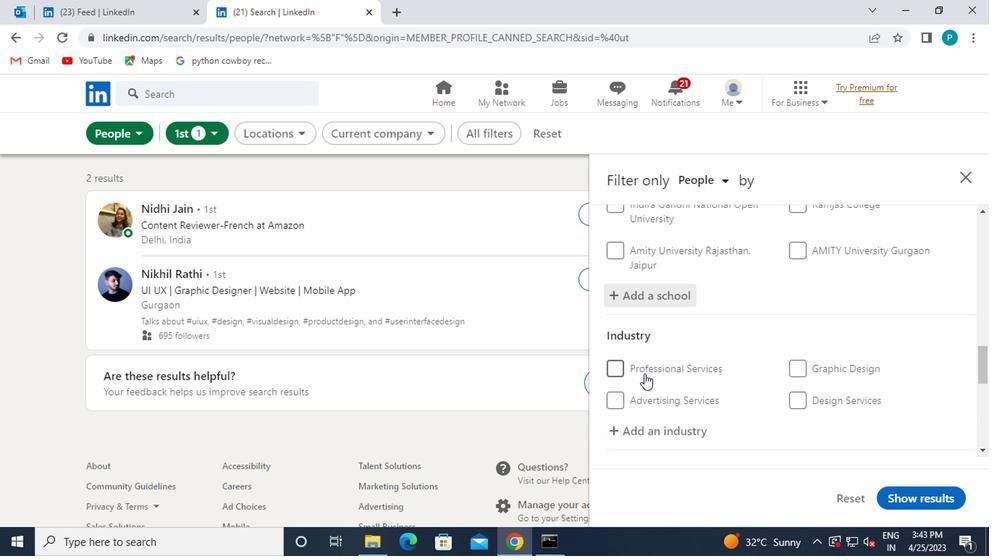 
Action: Mouse scrolled (640, 375) with delta (0, 0)
Screenshot: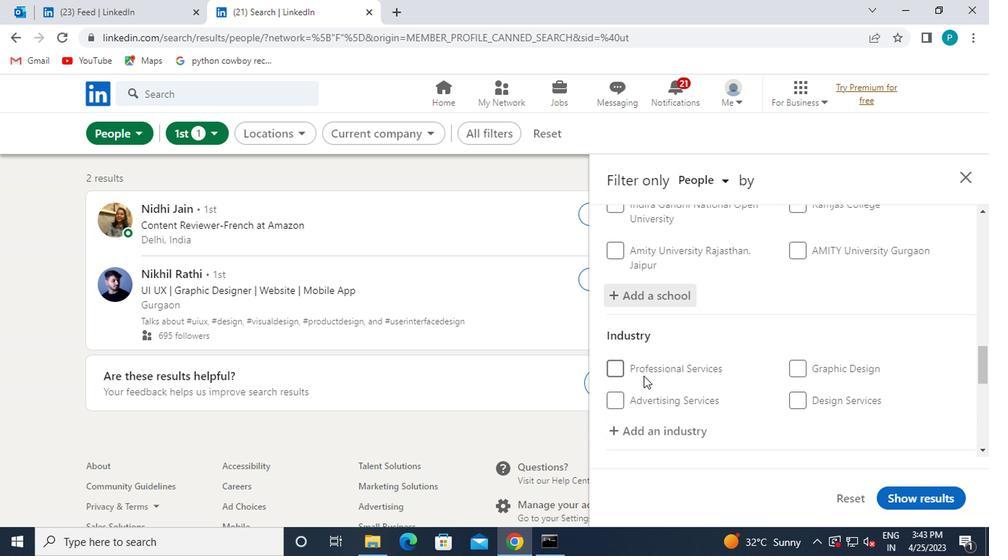 
Action: Mouse moved to (634, 367)
Screenshot: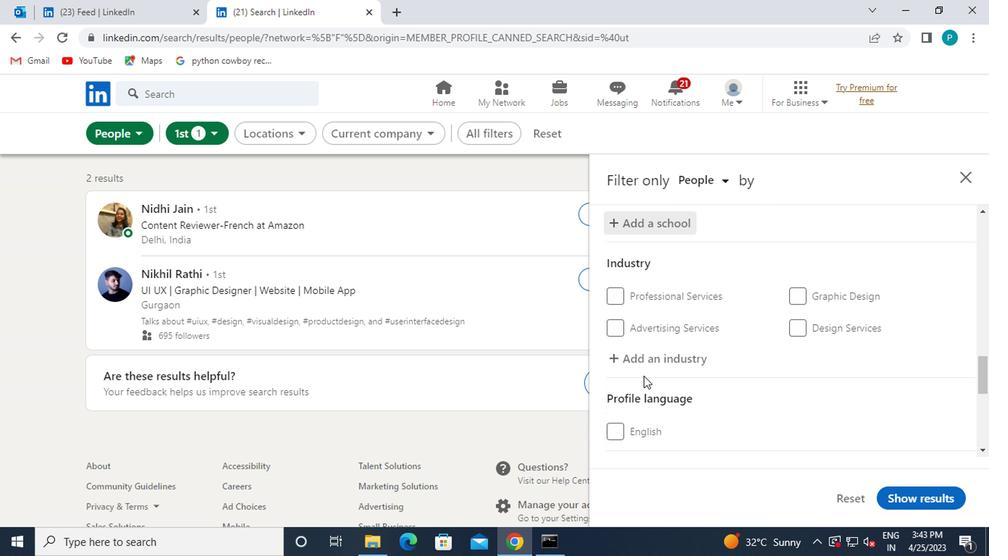 
Action: Mouse pressed left at (634, 367)
Screenshot: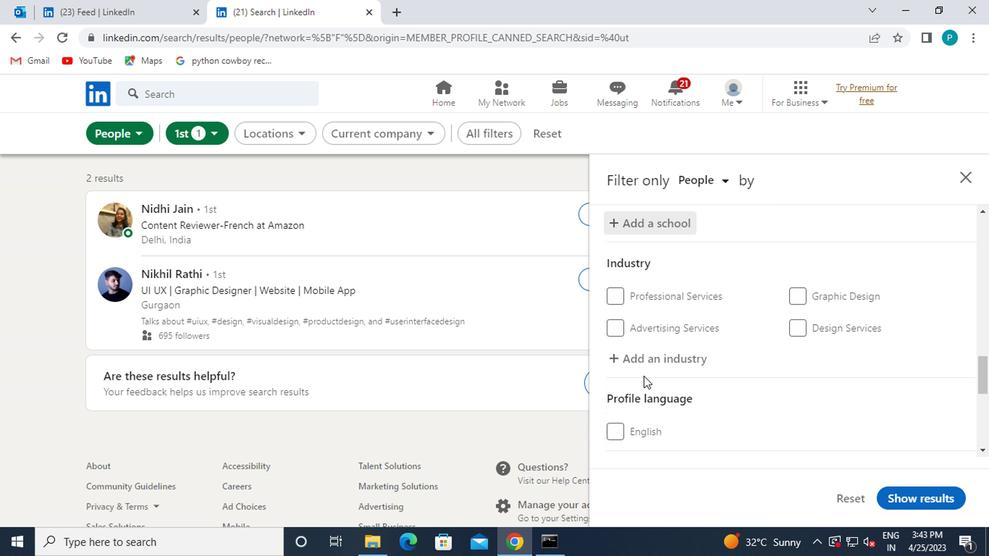 
Action: Key pressed WHOLESALE<Key.space>FOOT
Screenshot: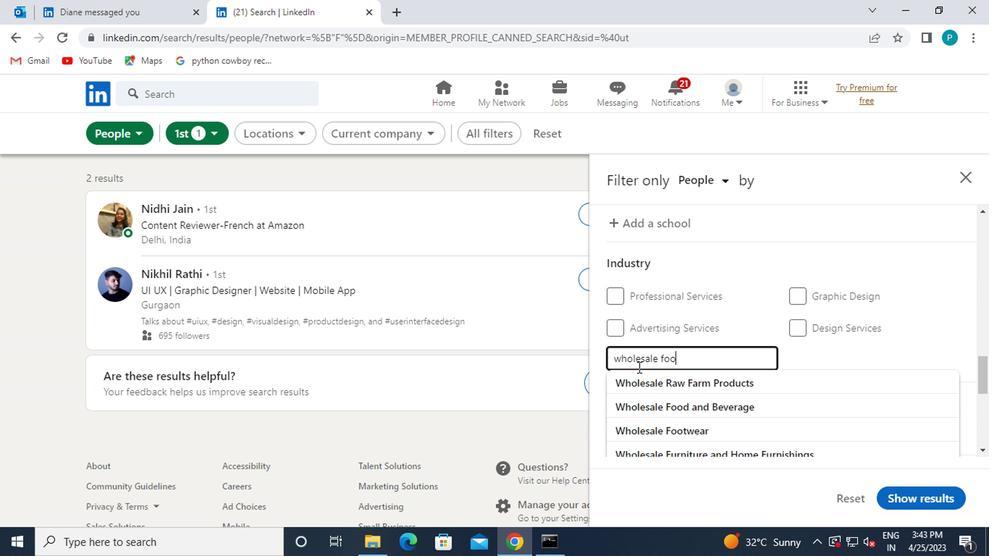 
Action: Mouse moved to (650, 386)
Screenshot: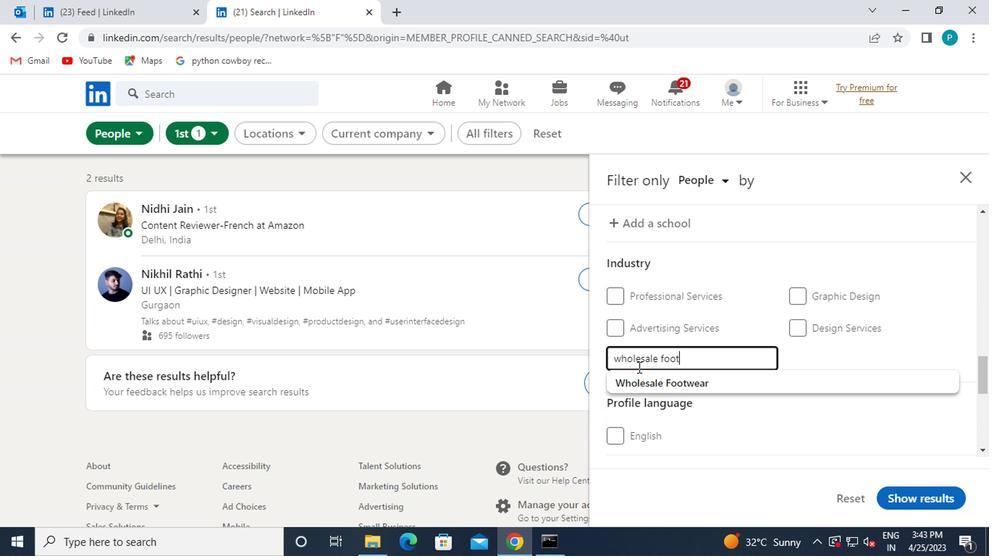 
Action: Mouse pressed left at (650, 386)
Screenshot: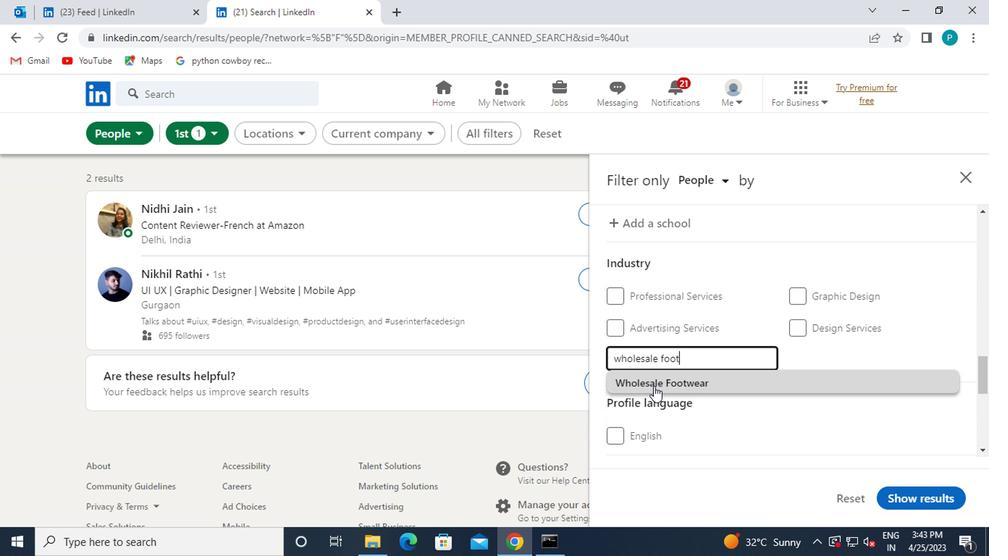
Action: Mouse moved to (677, 397)
Screenshot: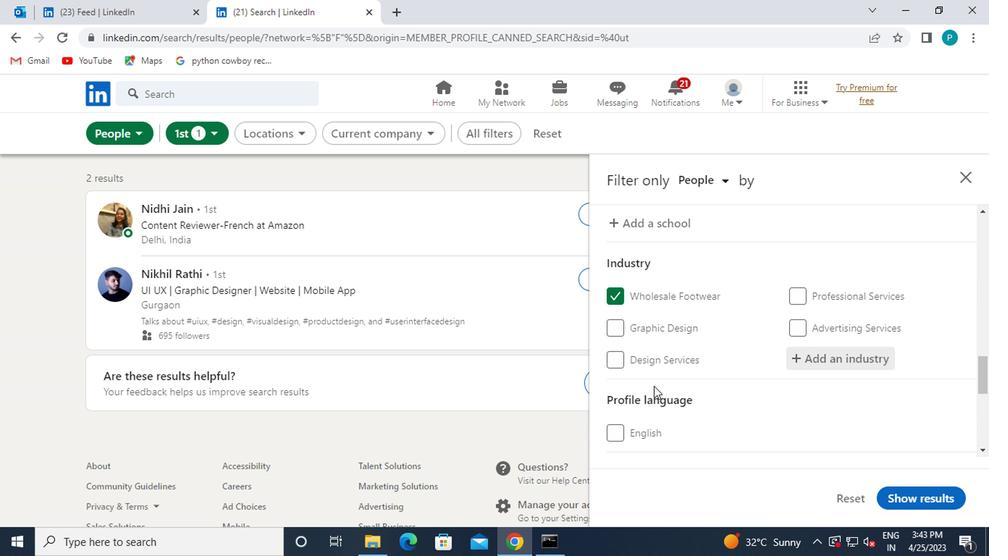 
Action: Mouse scrolled (677, 396) with delta (0, 0)
Screenshot: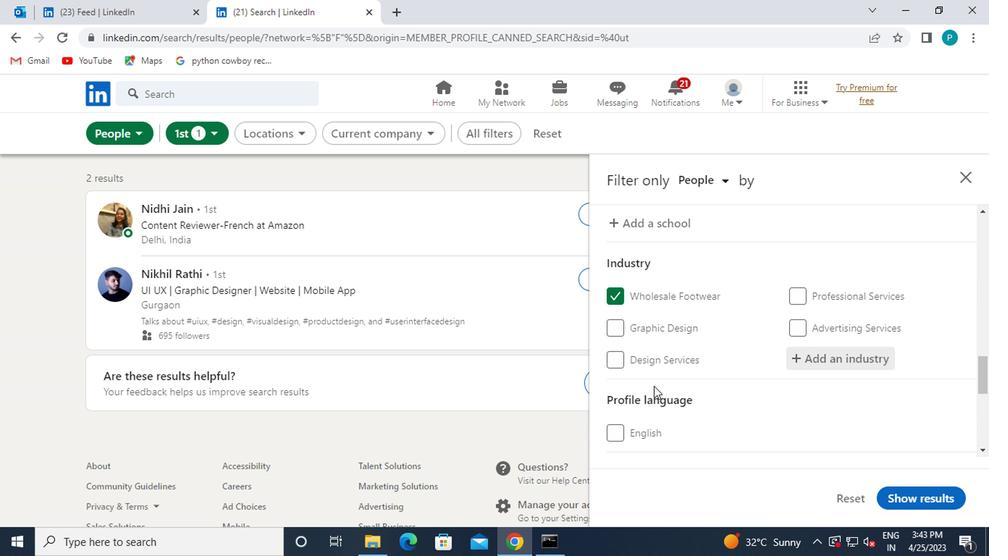 
Action: Mouse scrolled (677, 396) with delta (0, 0)
Screenshot: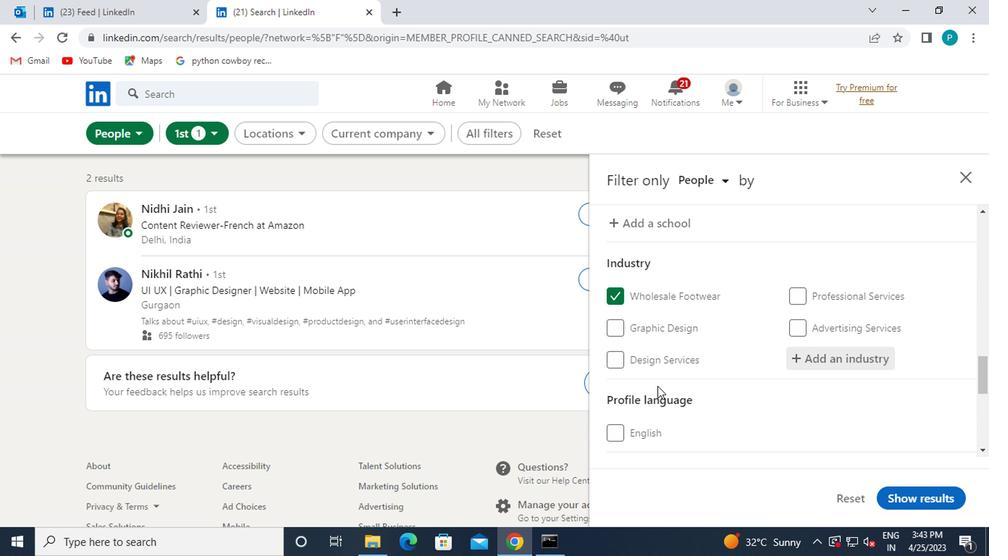 
Action: Mouse moved to (666, 402)
Screenshot: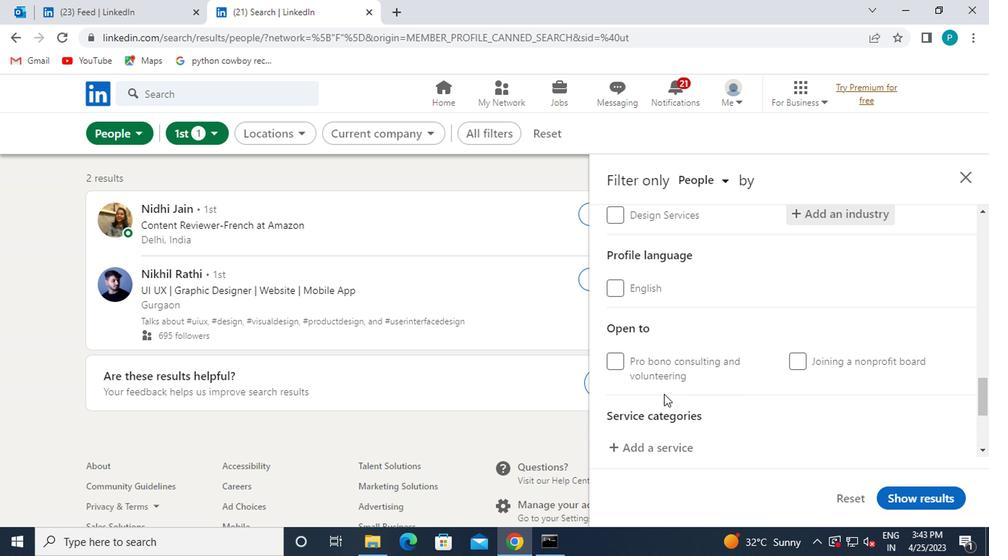 
Action: Mouse scrolled (666, 401) with delta (0, -1)
Screenshot: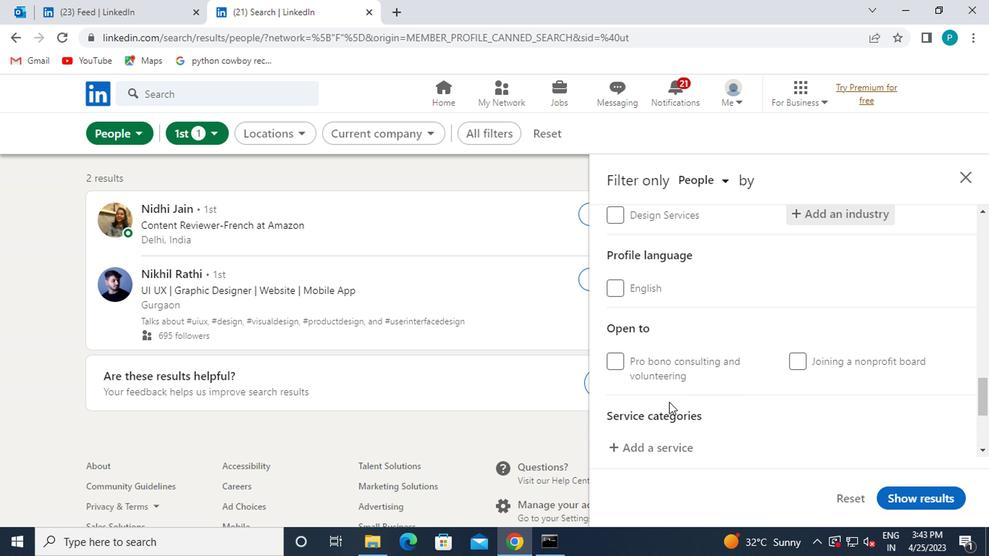 
Action: Mouse moved to (645, 377)
Screenshot: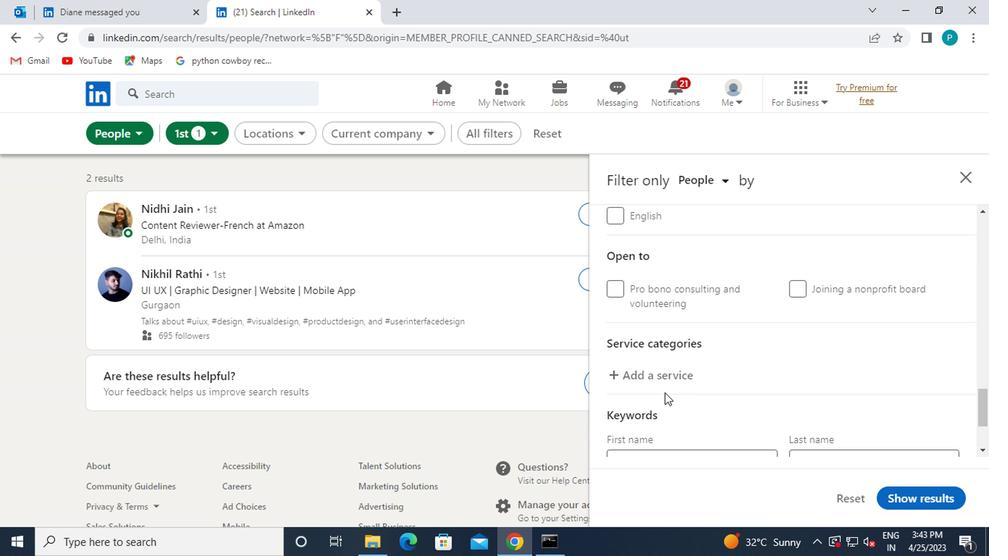 
Action: Mouse pressed left at (645, 377)
Screenshot: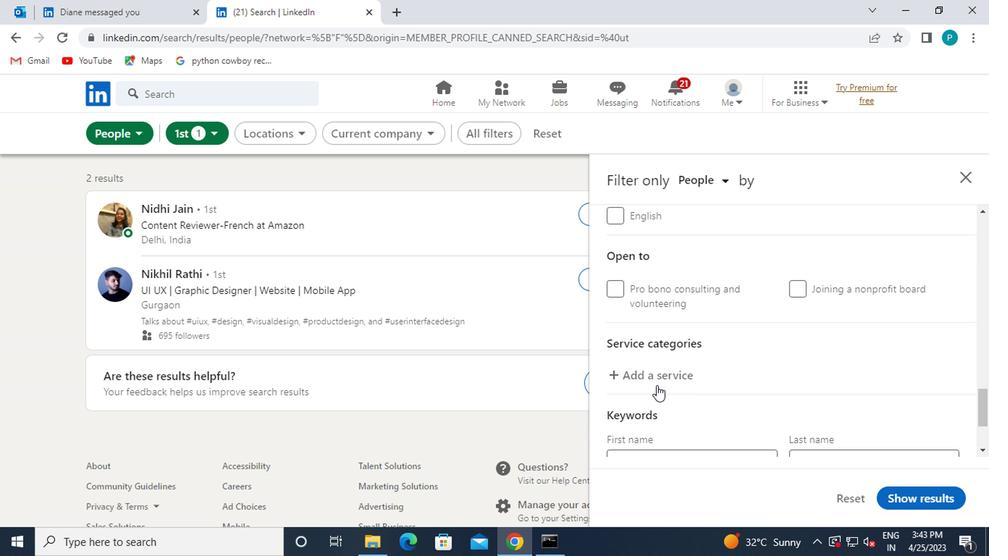 
Action: Mouse moved to (645, 377)
Screenshot: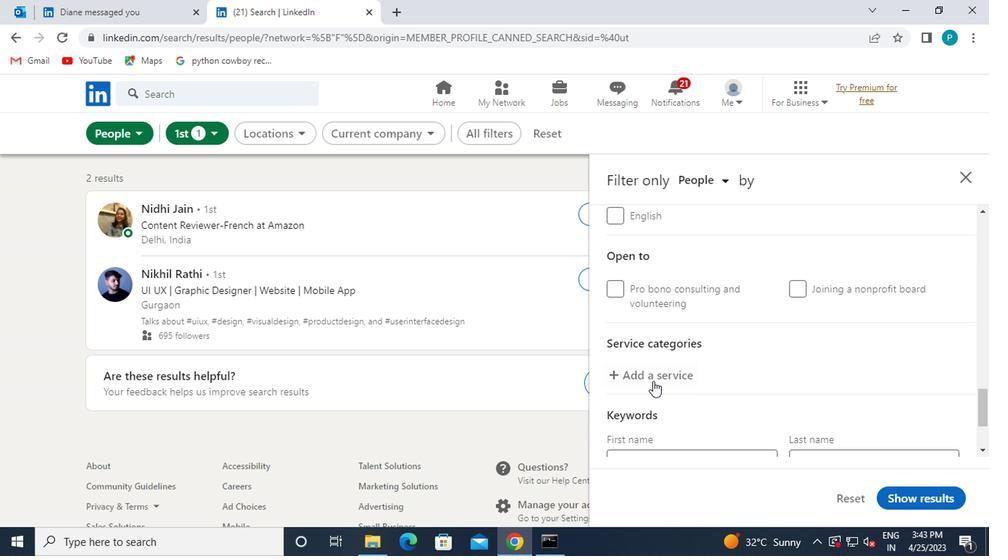 
Action: Key pressed COMM
Screenshot: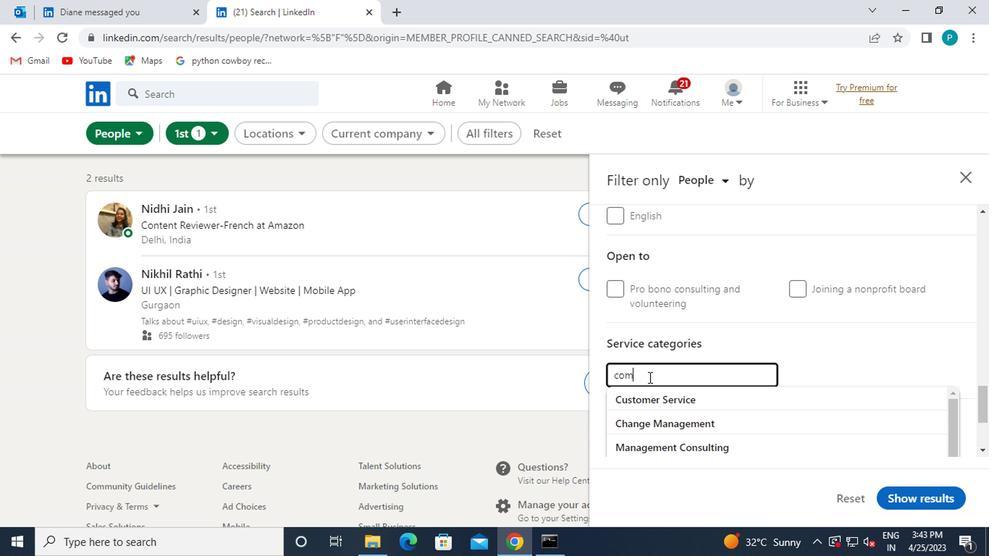 
Action: Mouse moved to (640, 377)
Screenshot: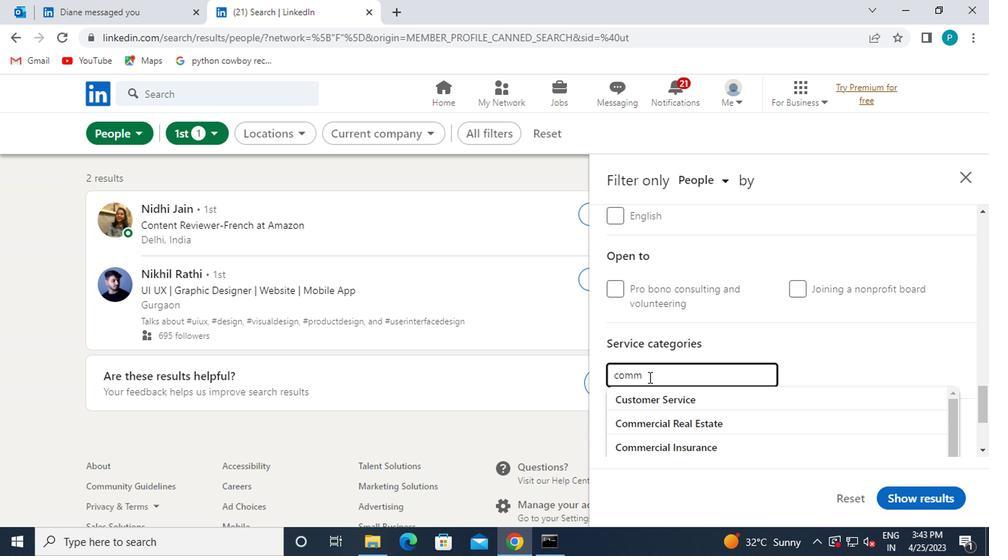 
Action: Key pressed ERCIAL
Screenshot: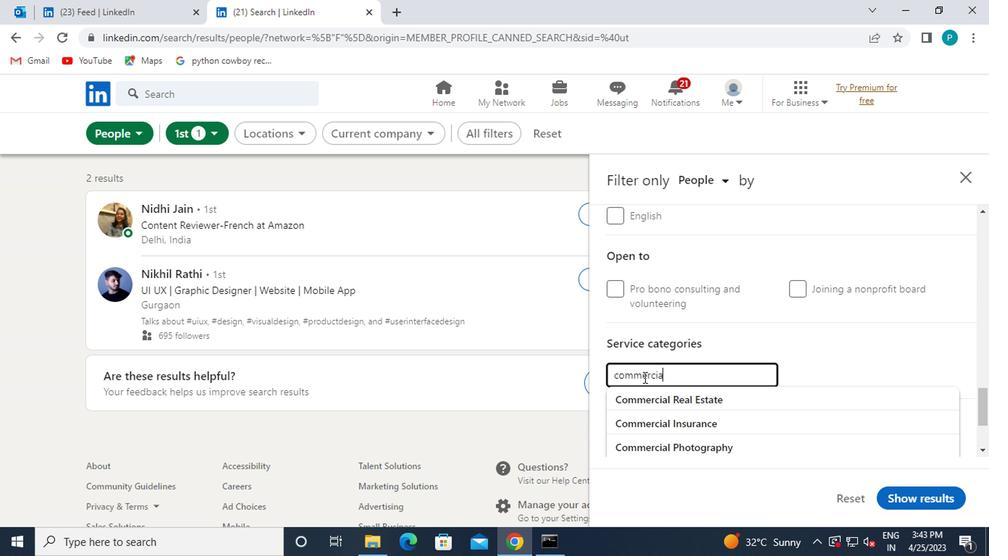 
Action: Mouse moved to (693, 401)
Screenshot: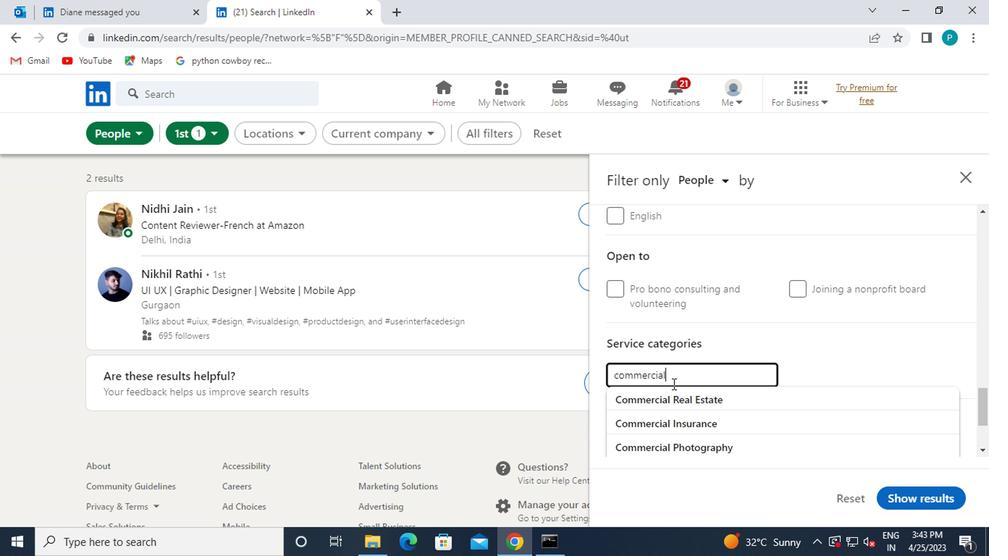 
Action: Mouse pressed left at (693, 401)
Screenshot: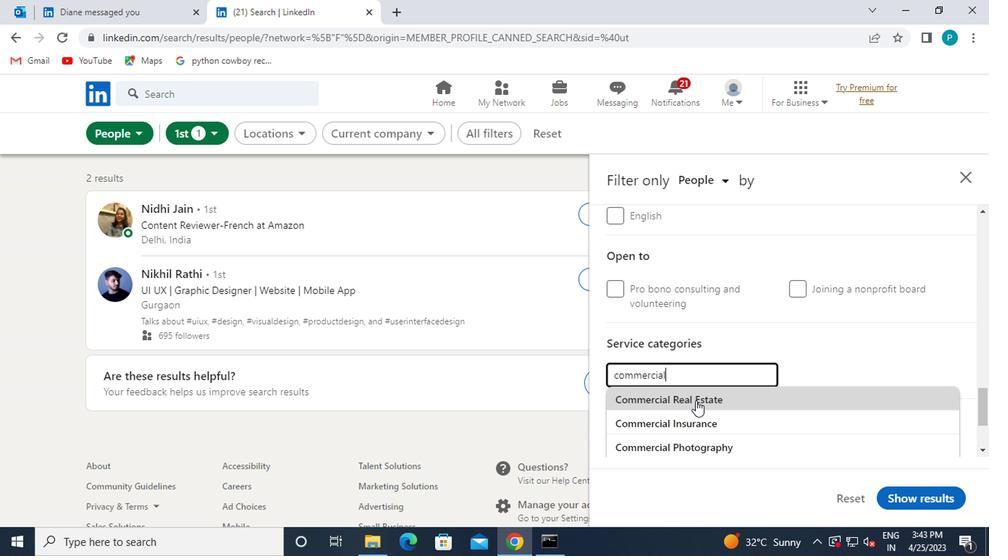 
Action: Mouse scrolled (693, 400) with delta (0, 0)
Screenshot: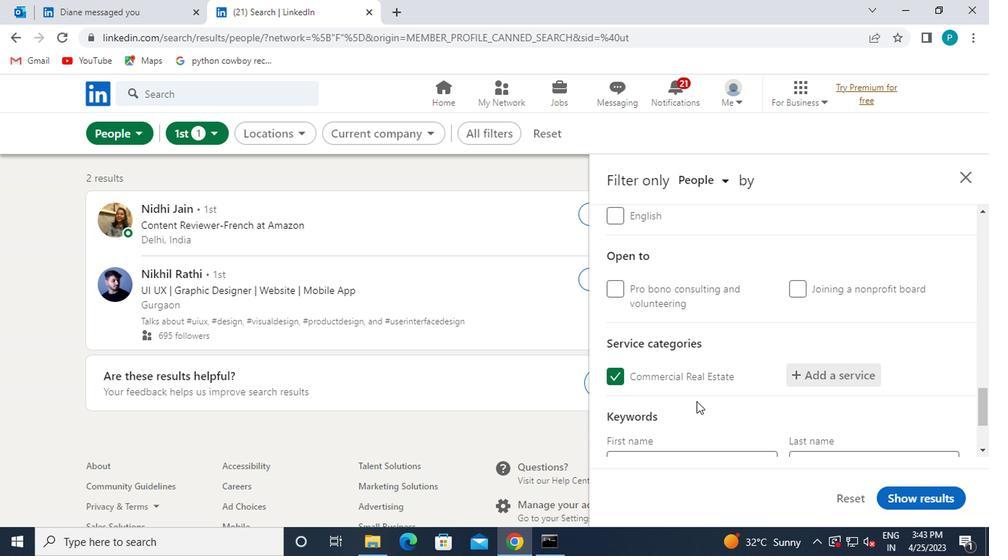 
Action: Mouse scrolled (693, 400) with delta (0, 0)
Screenshot: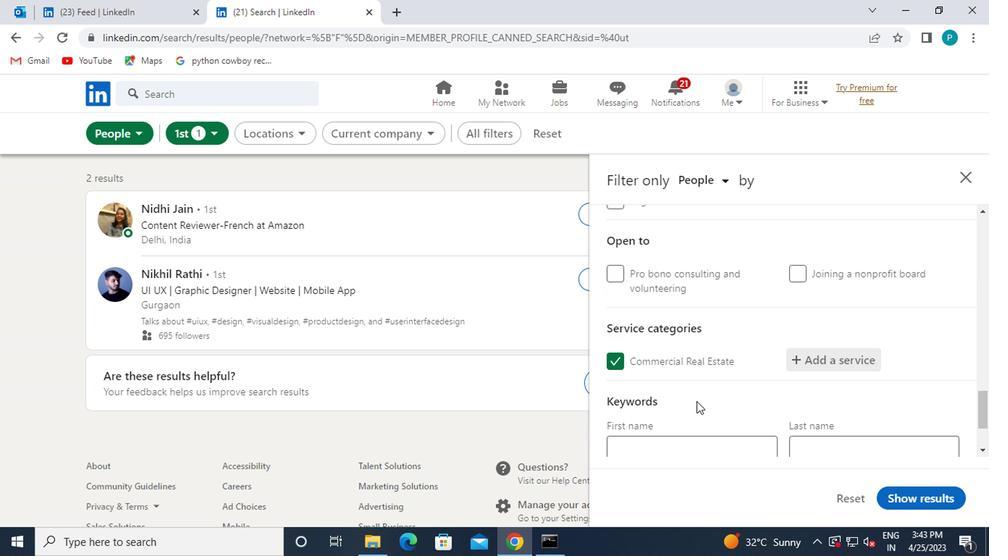 
Action: Mouse moved to (675, 389)
Screenshot: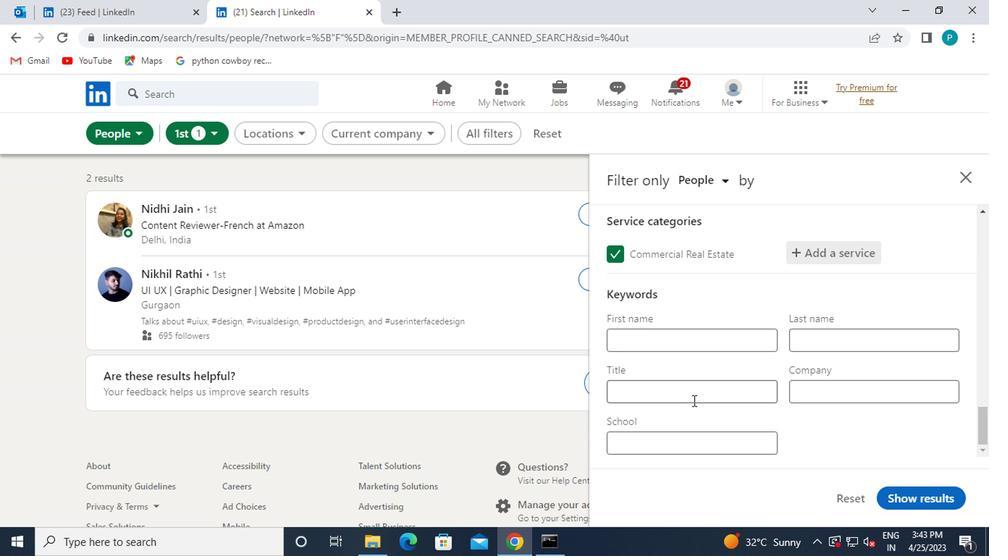 
Action: Mouse pressed left at (675, 389)
Screenshot: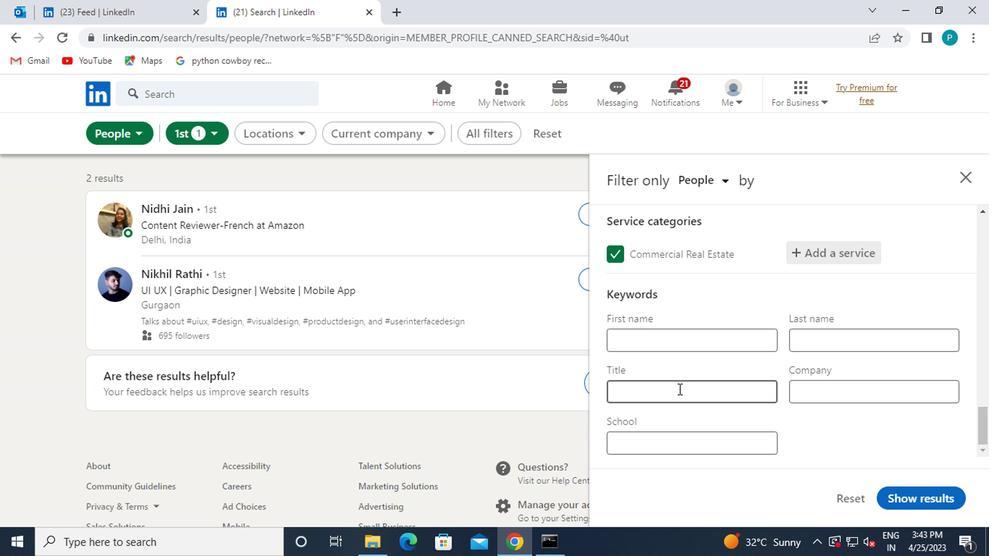 
Action: Mouse moved to (675, 388)
Screenshot: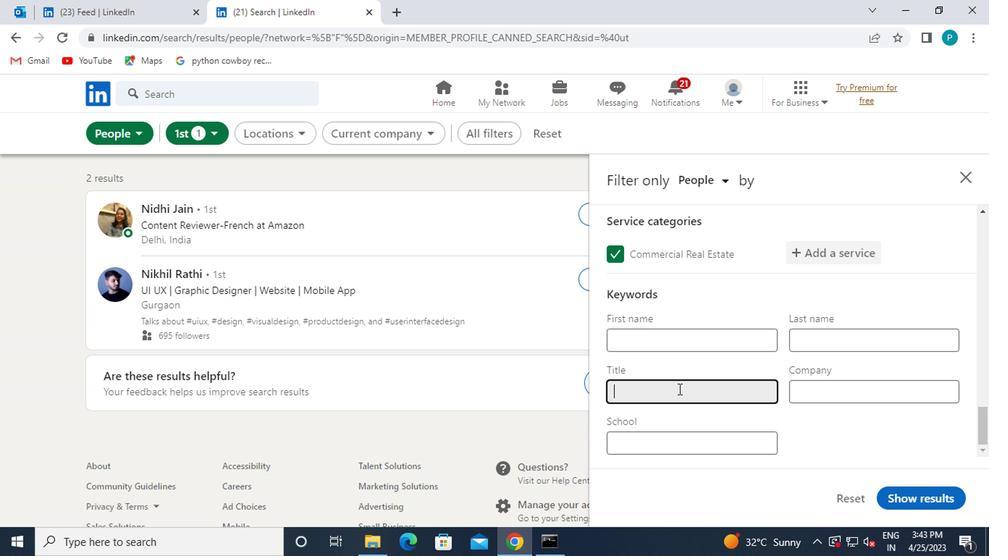 
Action: Key pressed COMMUNITY<Key.space>FOOD<Key.space>PROJECT<Key.space>WORKER
Screenshot: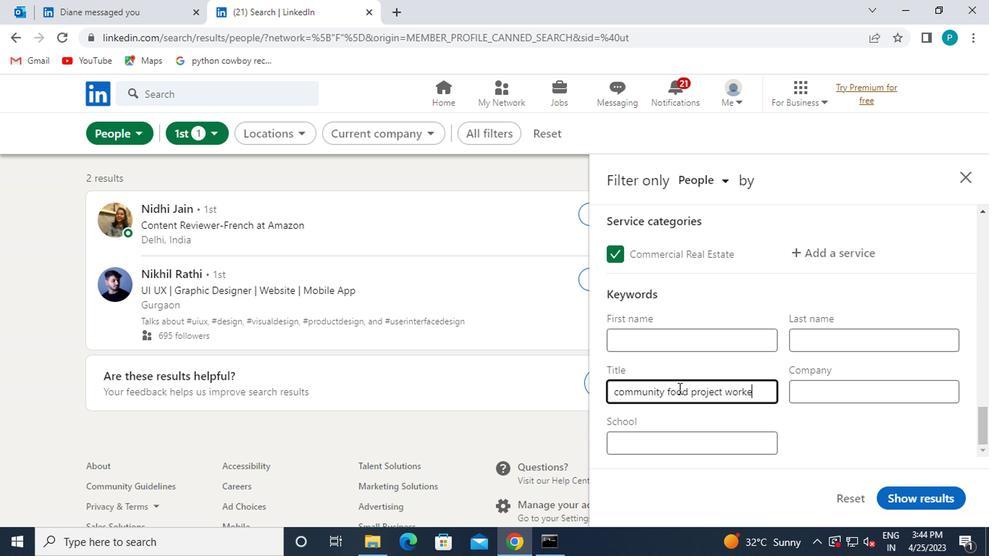 
Action: Mouse moved to (888, 497)
Screenshot: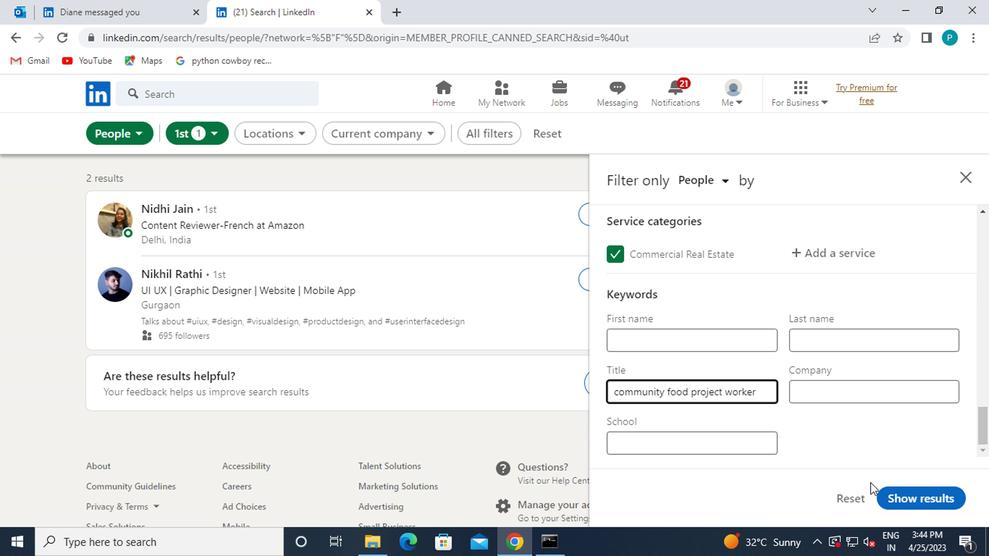 
Action: Mouse pressed left at (888, 497)
Screenshot: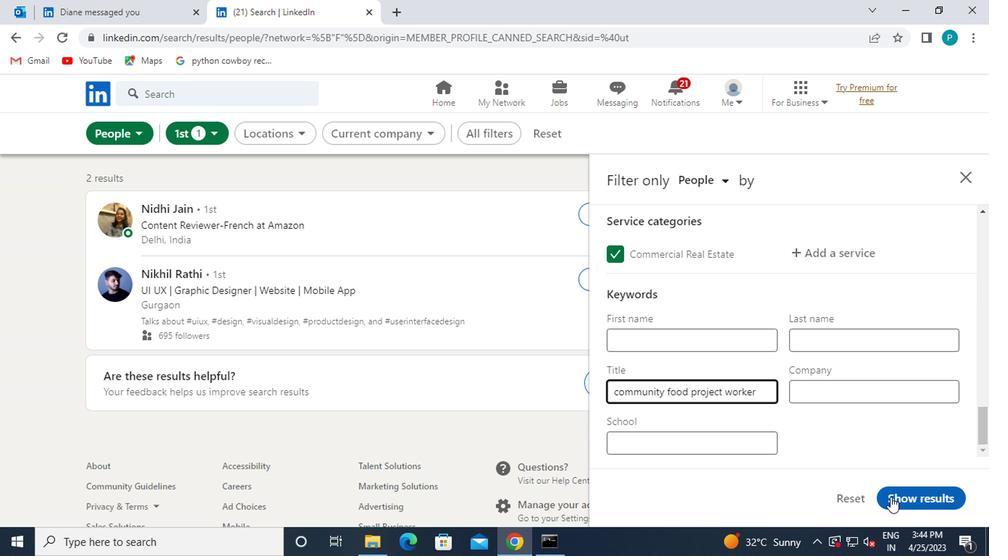 
